 Task: Get the current traffic updates for the Las Vegas Strip.
Action: Mouse moved to (234, 121)
Screenshot: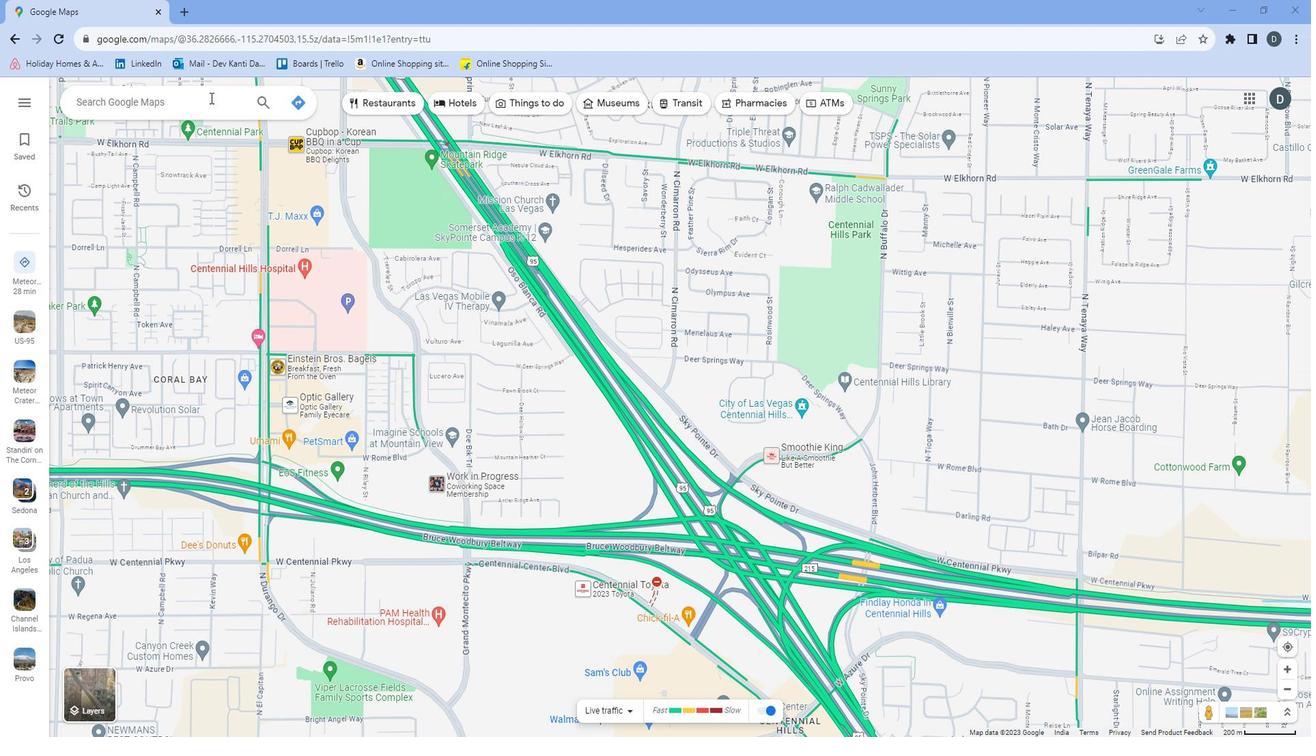 
Action: Mouse pressed left at (234, 121)
Screenshot: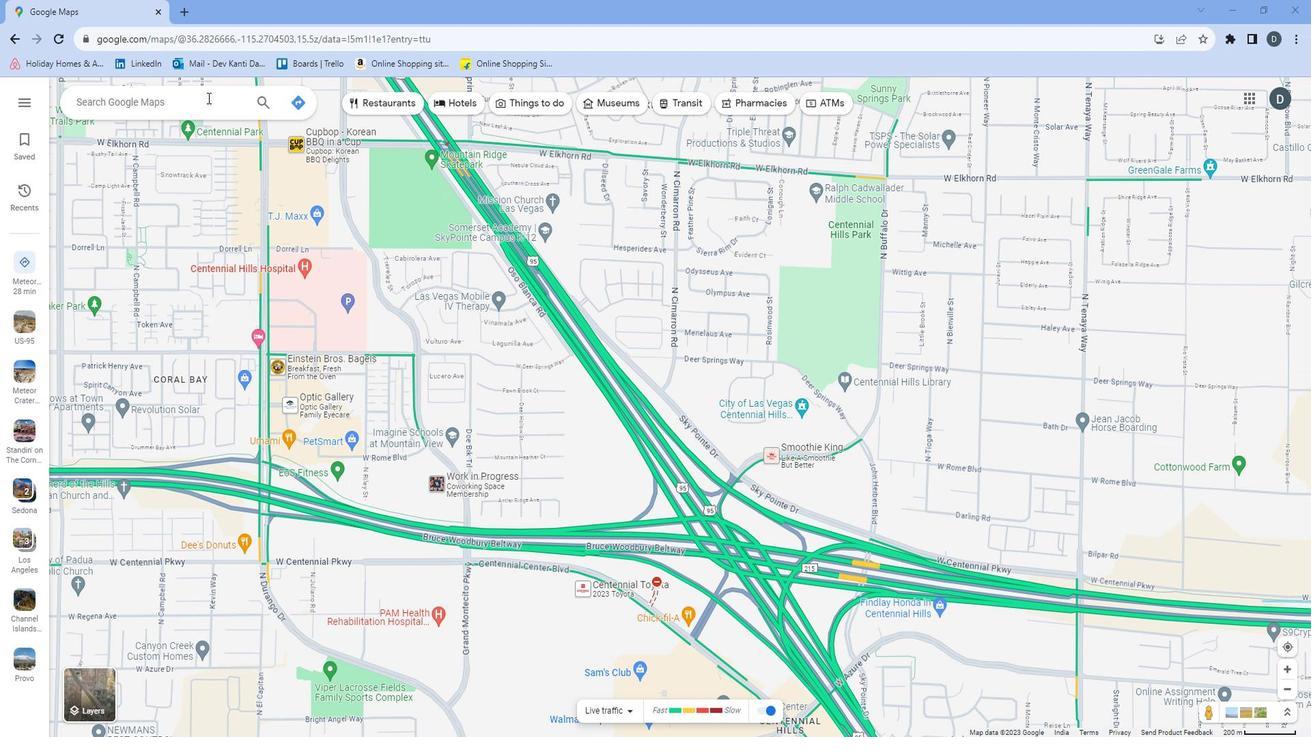 
Action: Mouse moved to (234, 120)
Screenshot: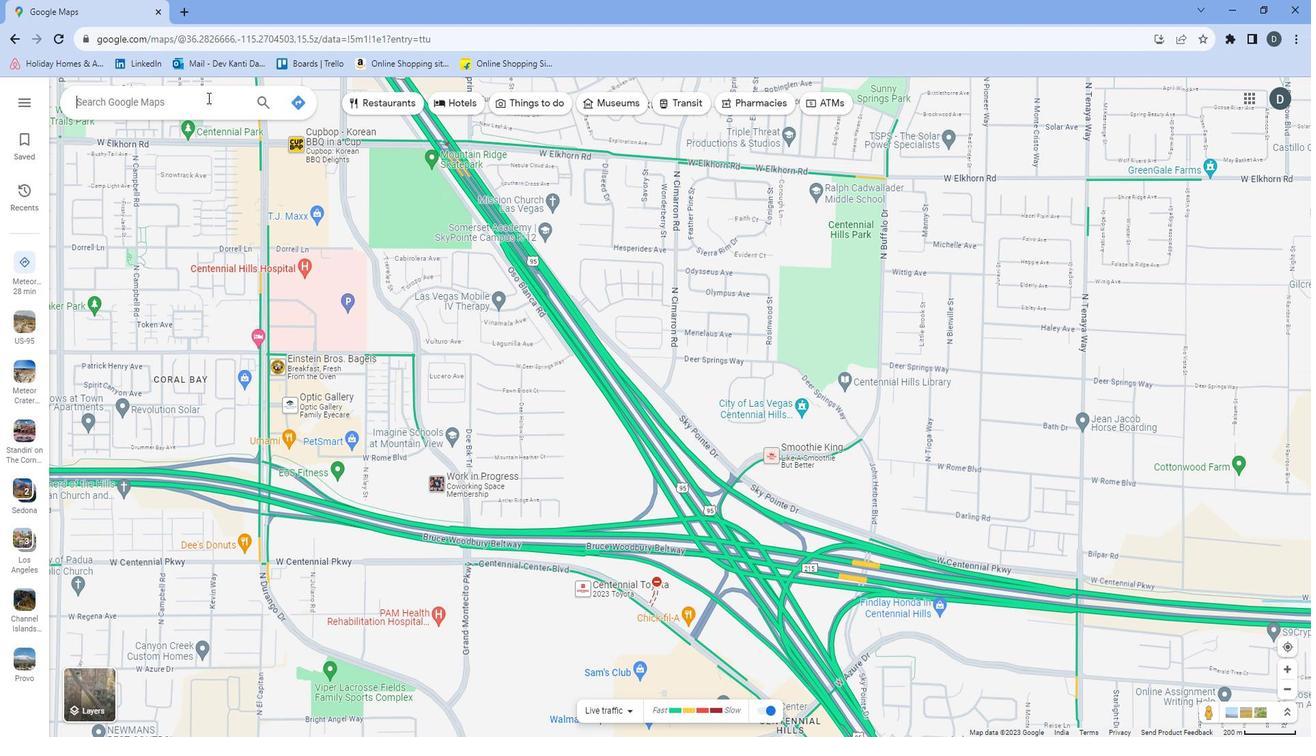 
Action: Key pressed <Key.shift>LAs<Key.space><Key.shift>VEgas<Key.space><Key.shift><Key.backspace><Key.backspace><Key.backspace><Key.backspace><Key.backspace><Key.backspace><Key.backspace><Key.backspace><Key.backspace>as<Key.space><Key.shift>Vegas<Key.space><Key.shift>Strip<Key.space><Key.enter>
Screenshot: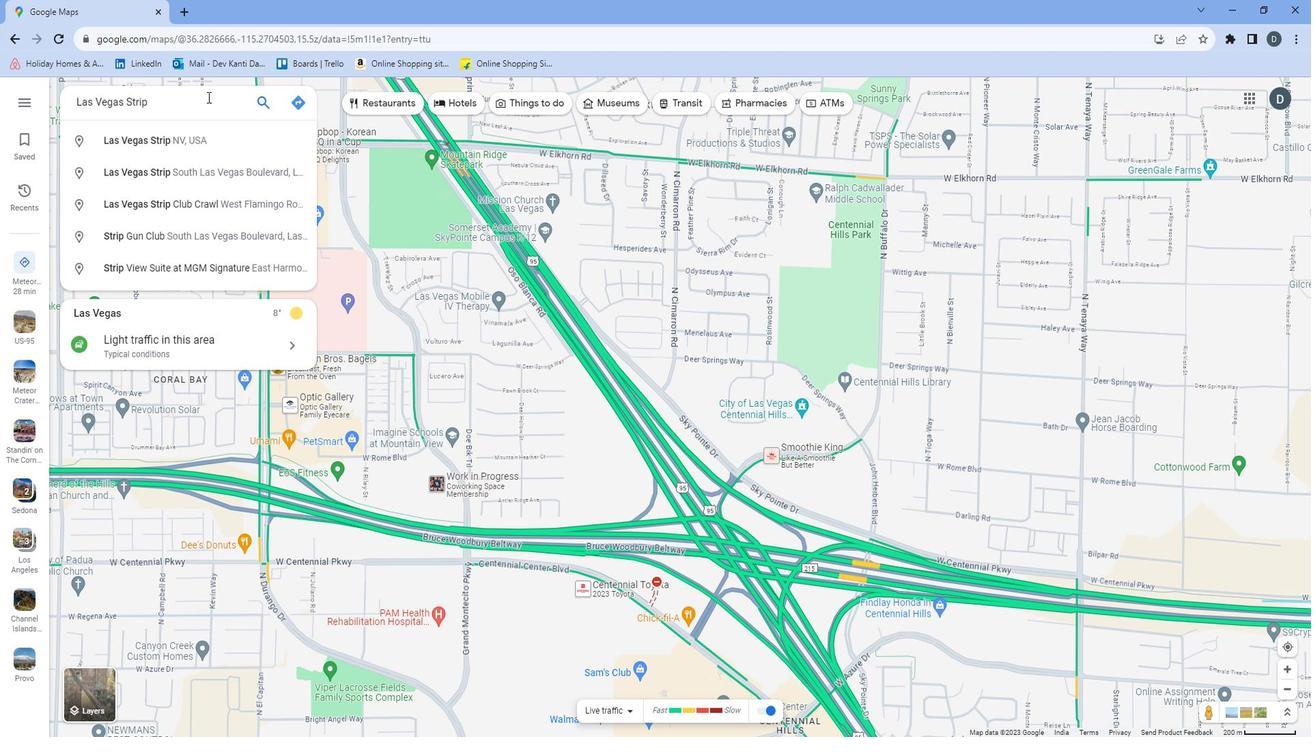 
Action: Mouse moved to (392, 708)
Screenshot: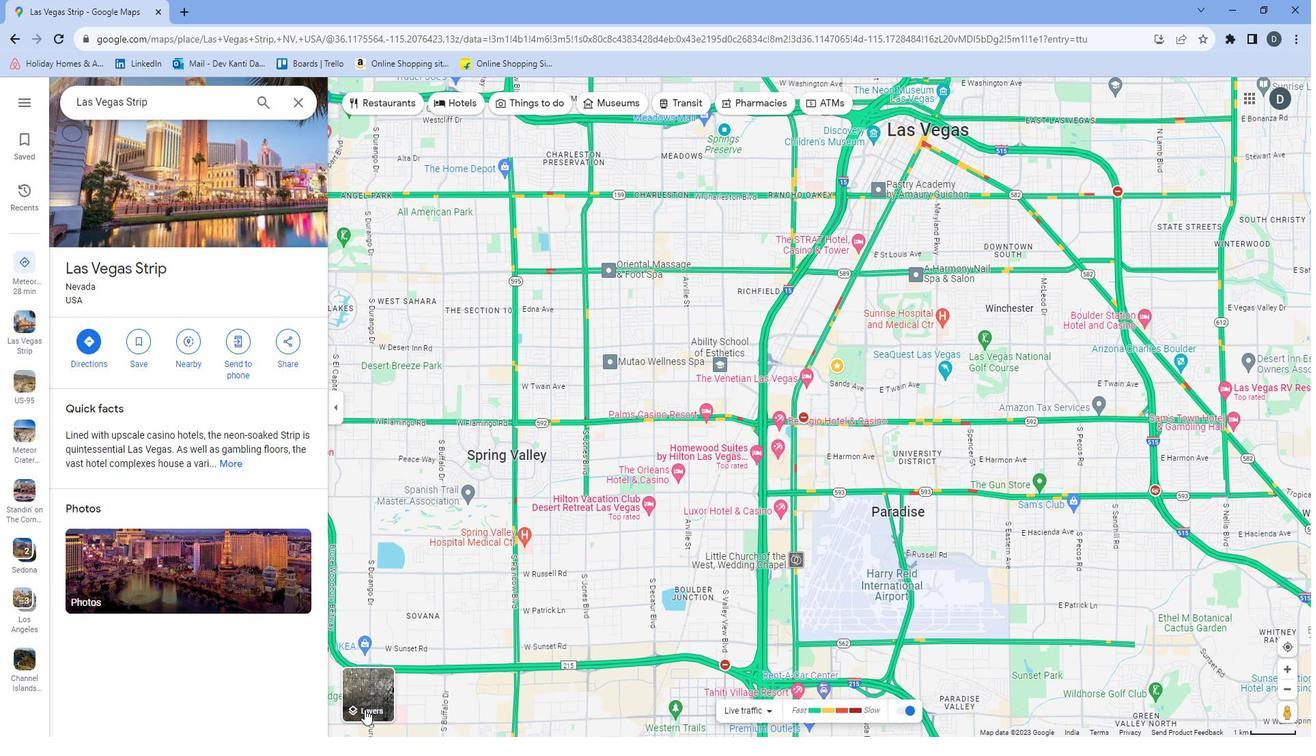 
Action: Mouse pressed left at (392, 708)
Screenshot: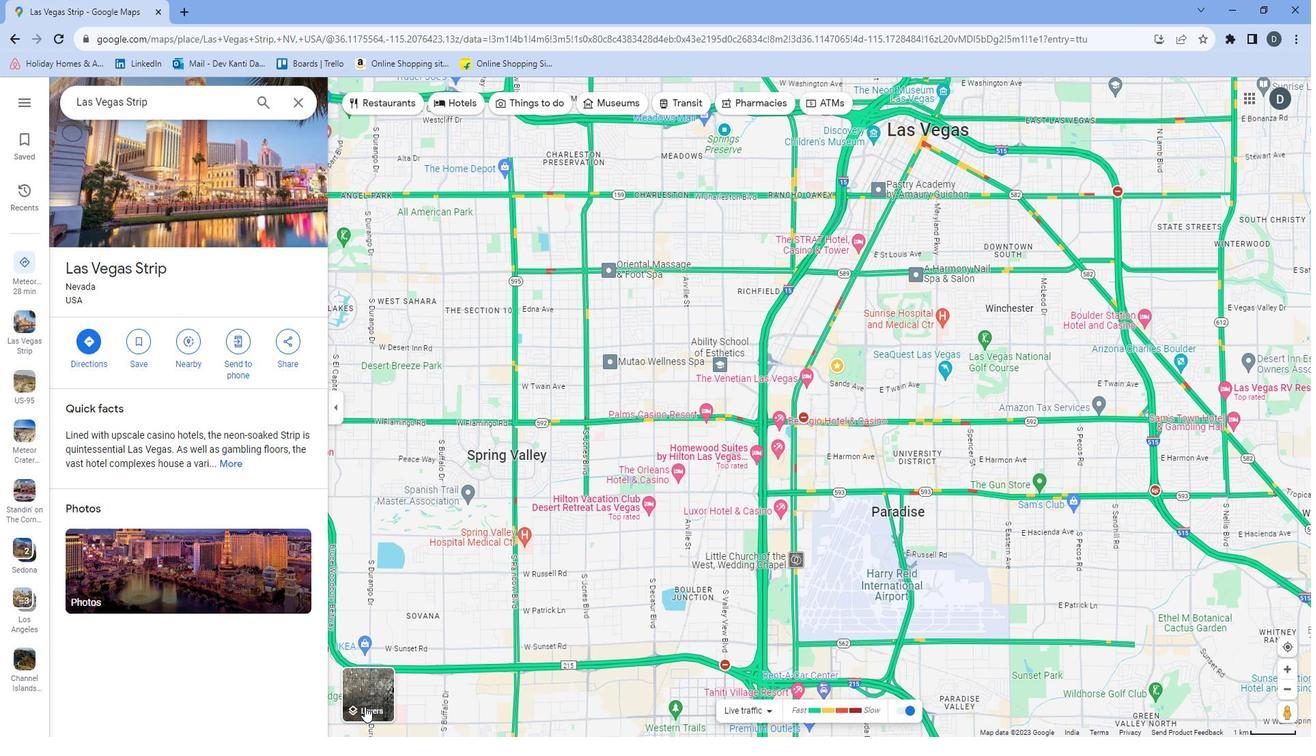 
Action: Mouse moved to (487, 695)
Screenshot: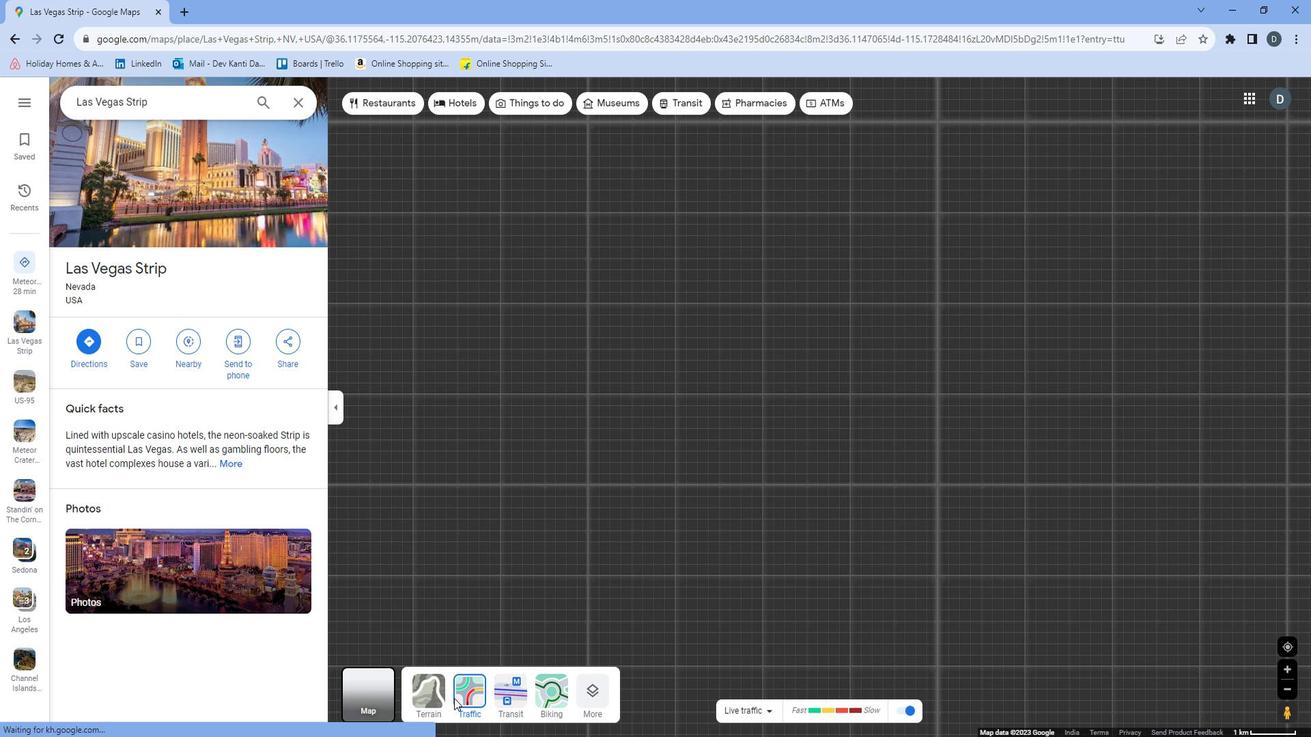 
Action: Mouse pressed left at (487, 695)
Screenshot: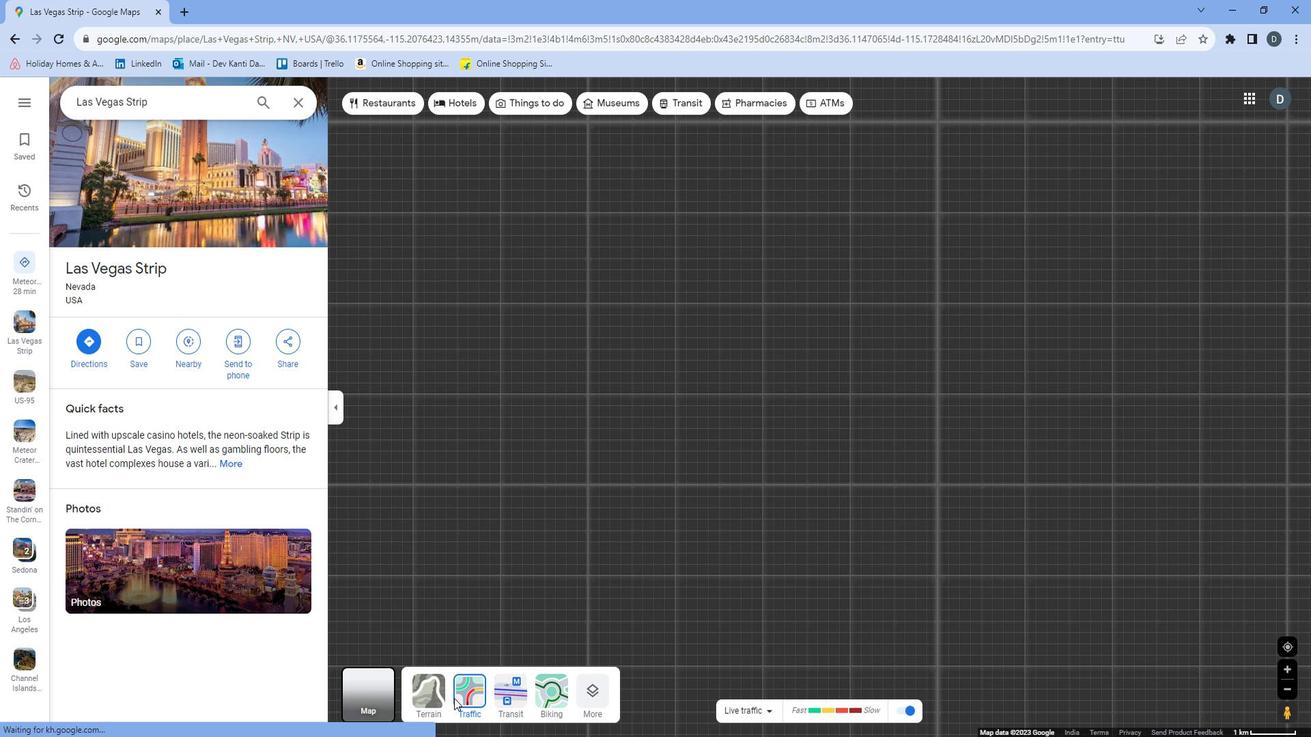 
Action: Mouse moved to (487, 695)
Screenshot: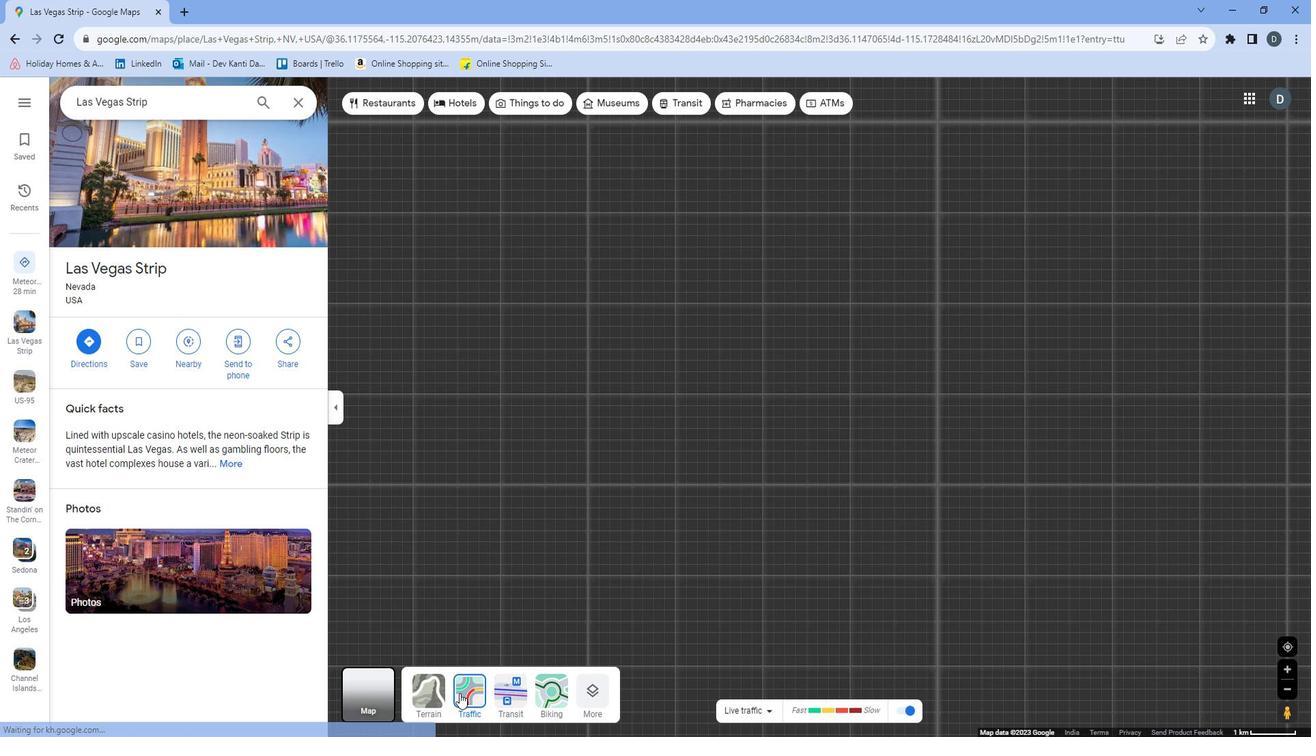 
Action: Mouse pressed left at (487, 695)
Screenshot: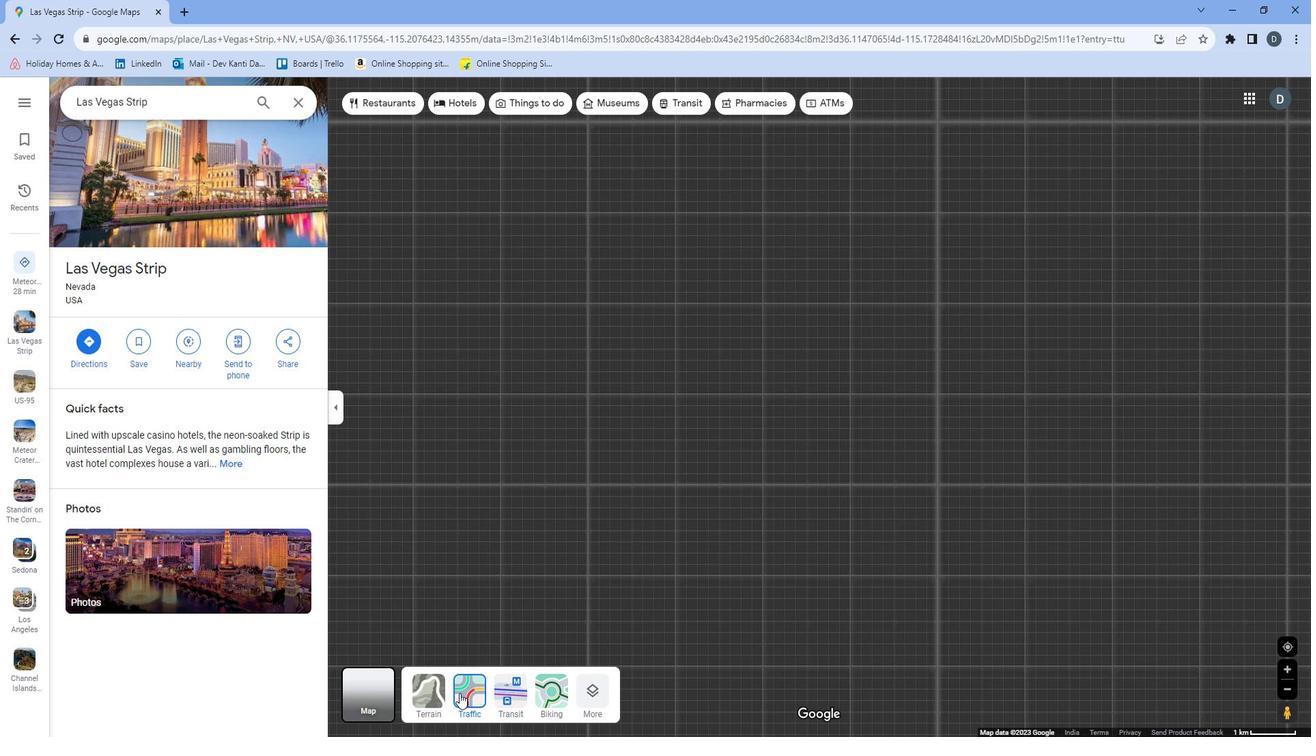 
Action: Mouse moved to (724, 638)
Screenshot: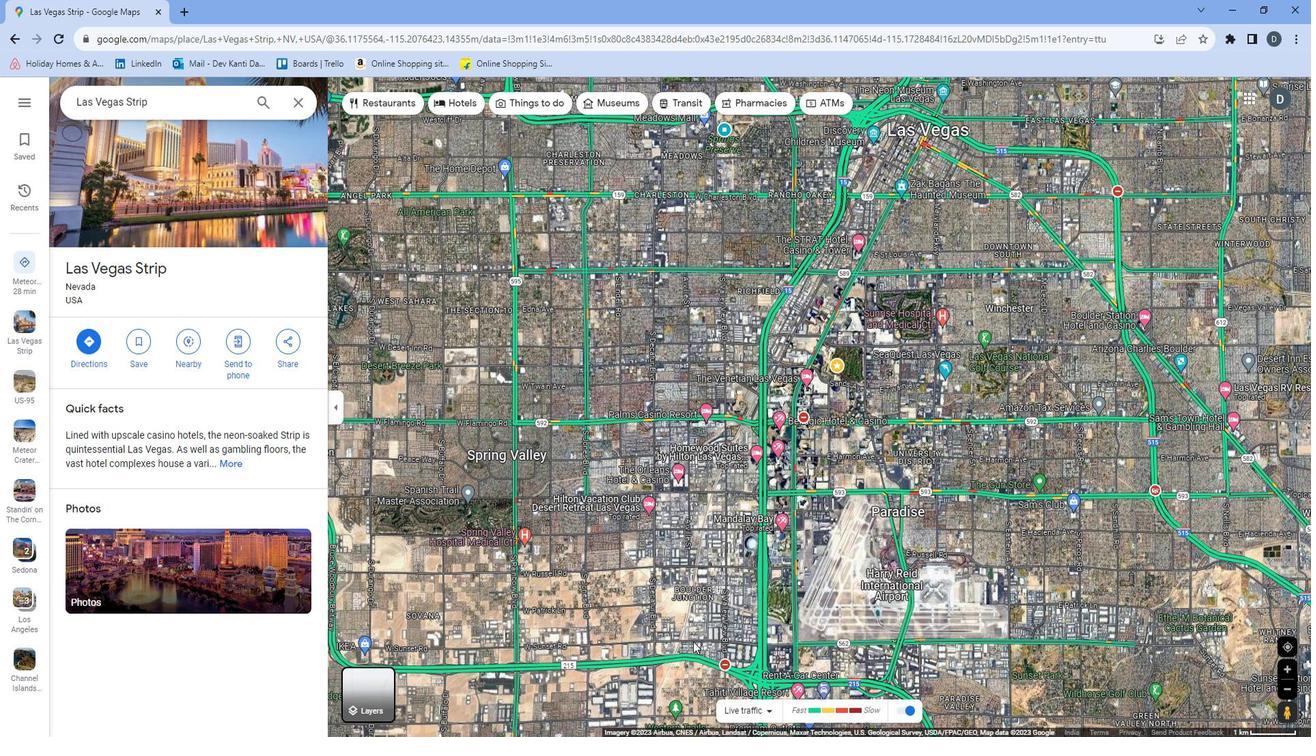 
Action: Mouse scrolled (724, 638) with delta (0, 0)
Screenshot: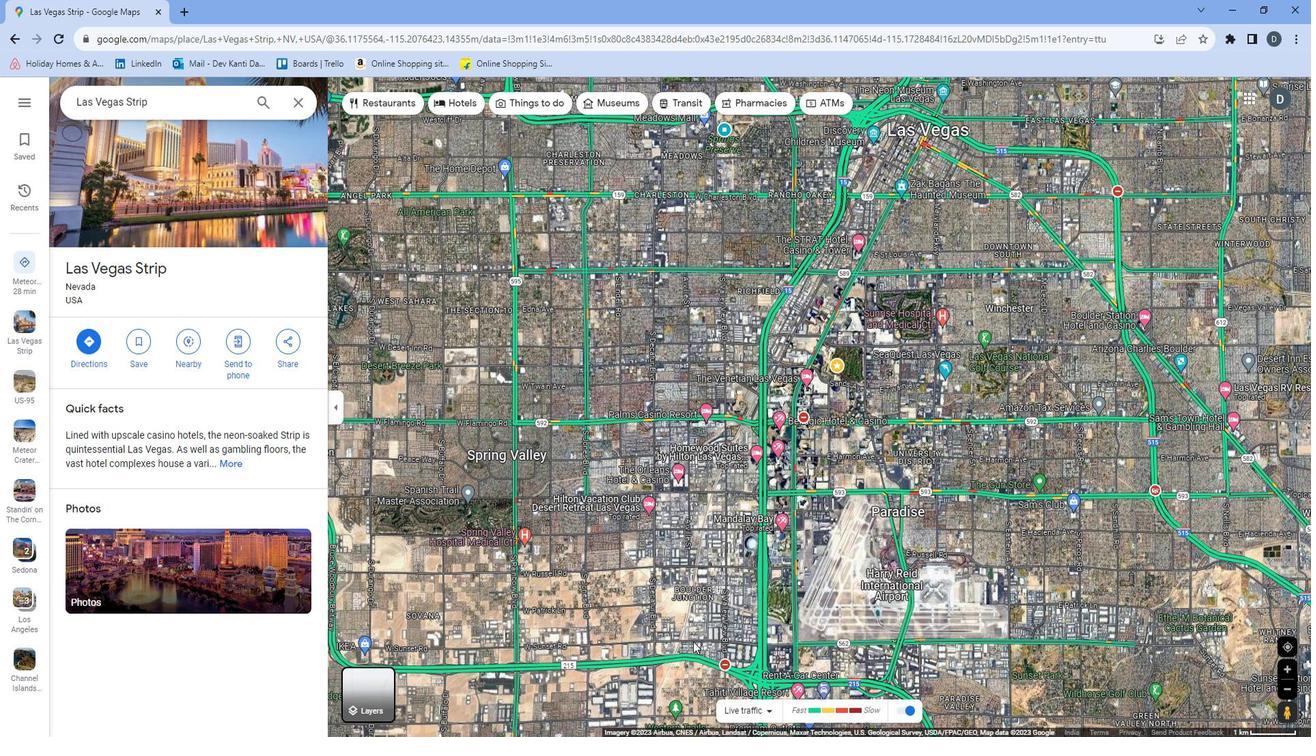 
Action: Mouse moved to (728, 633)
Screenshot: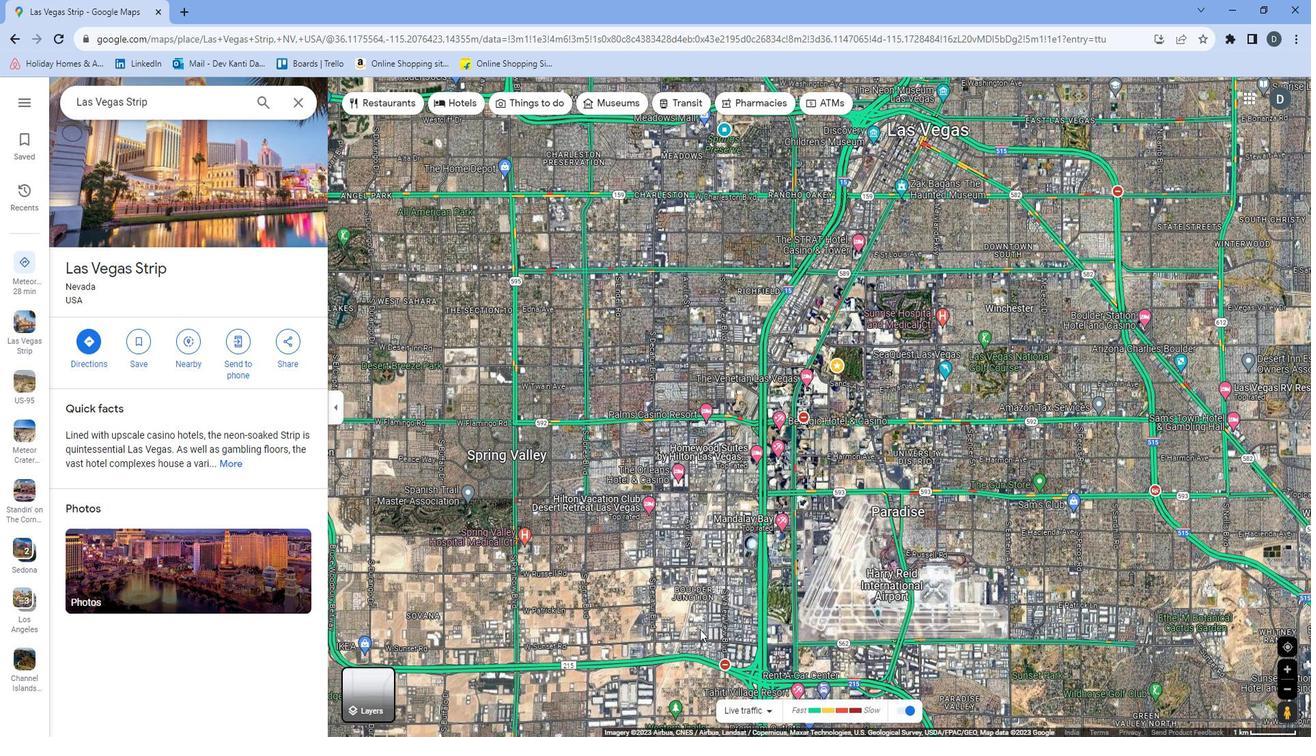 
Action: Mouse scrolled (728, 633) with delta (0, 0)
Screenshot: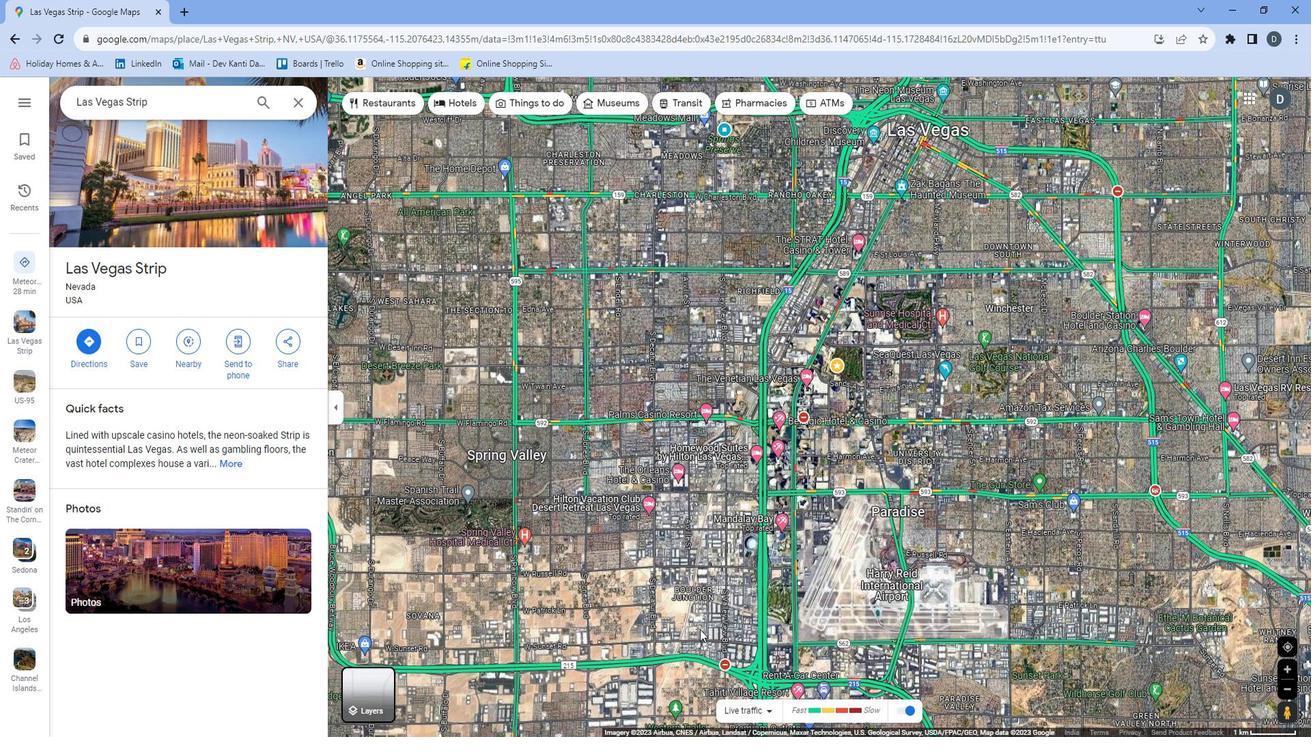 
Action: Mouse moved to (728, 632)
Screenshot: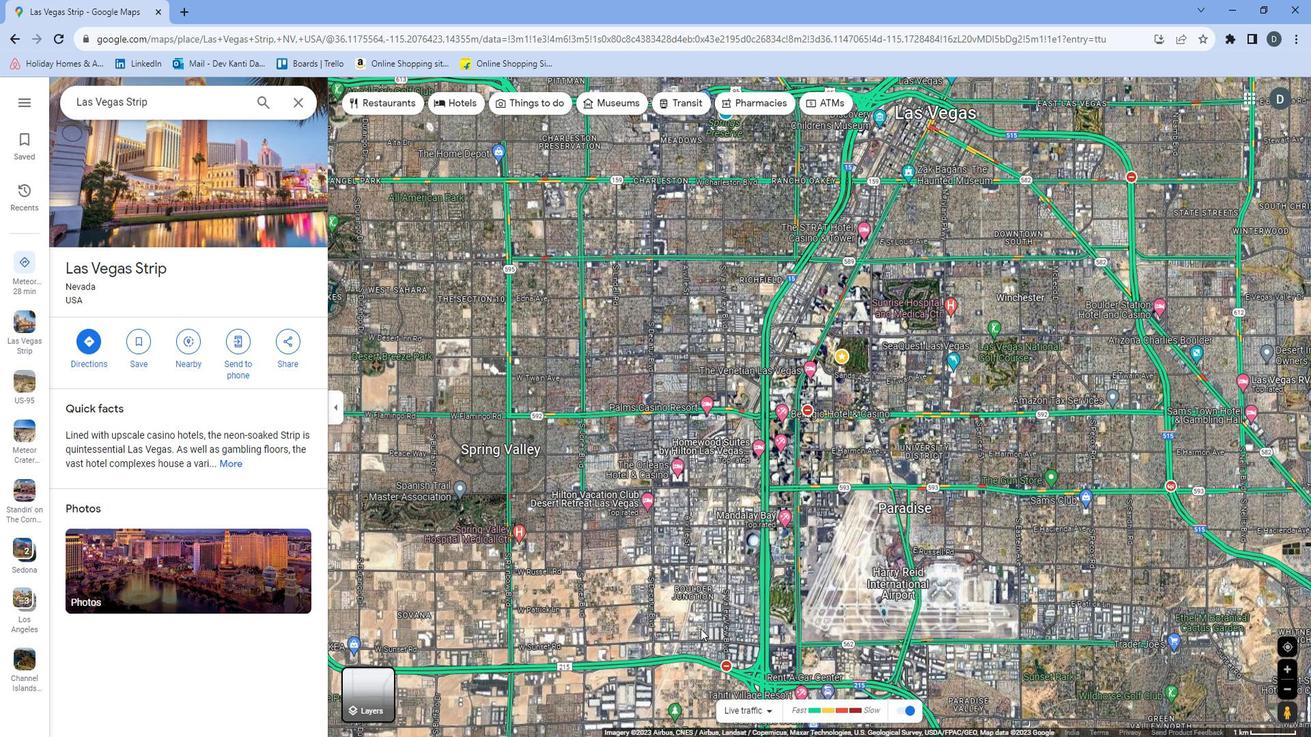 
Action: Mouse scrolled (728, 633) with delta (0, 0)
Screenshot: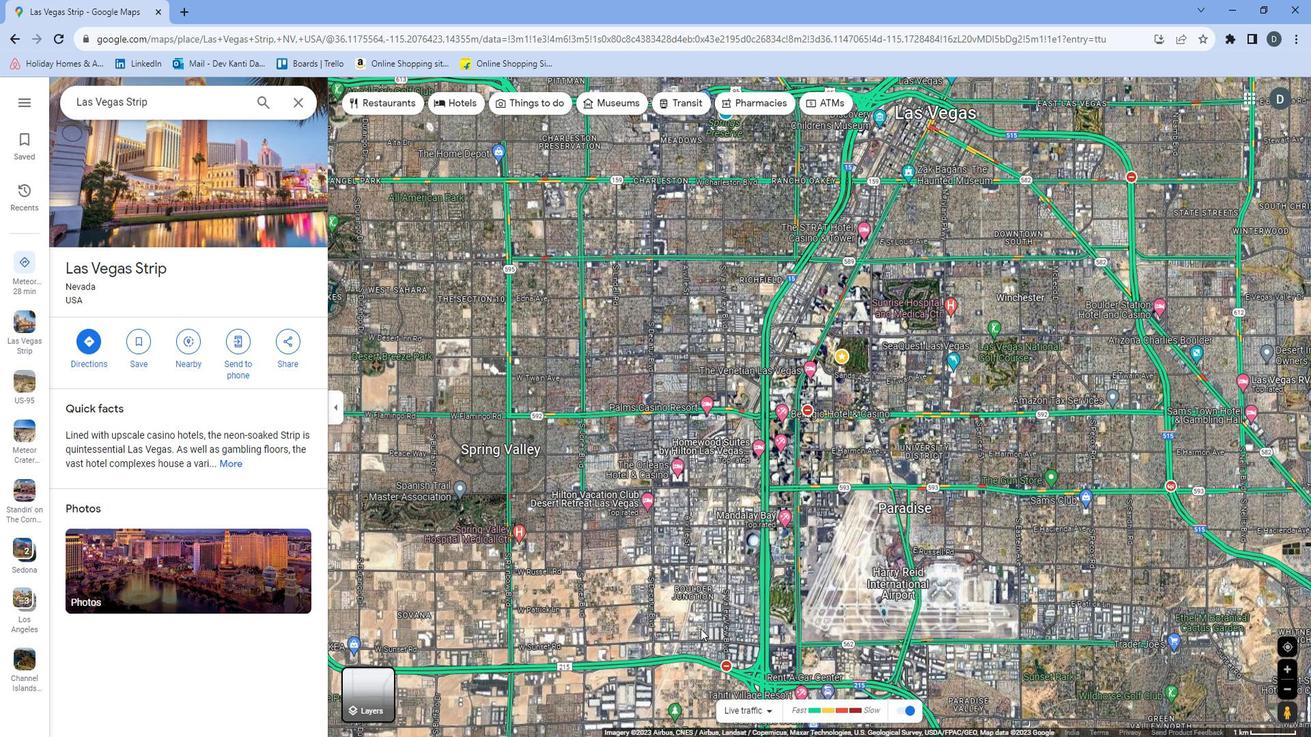 
Action: Mouse moved to (793, 633)
Screenshot: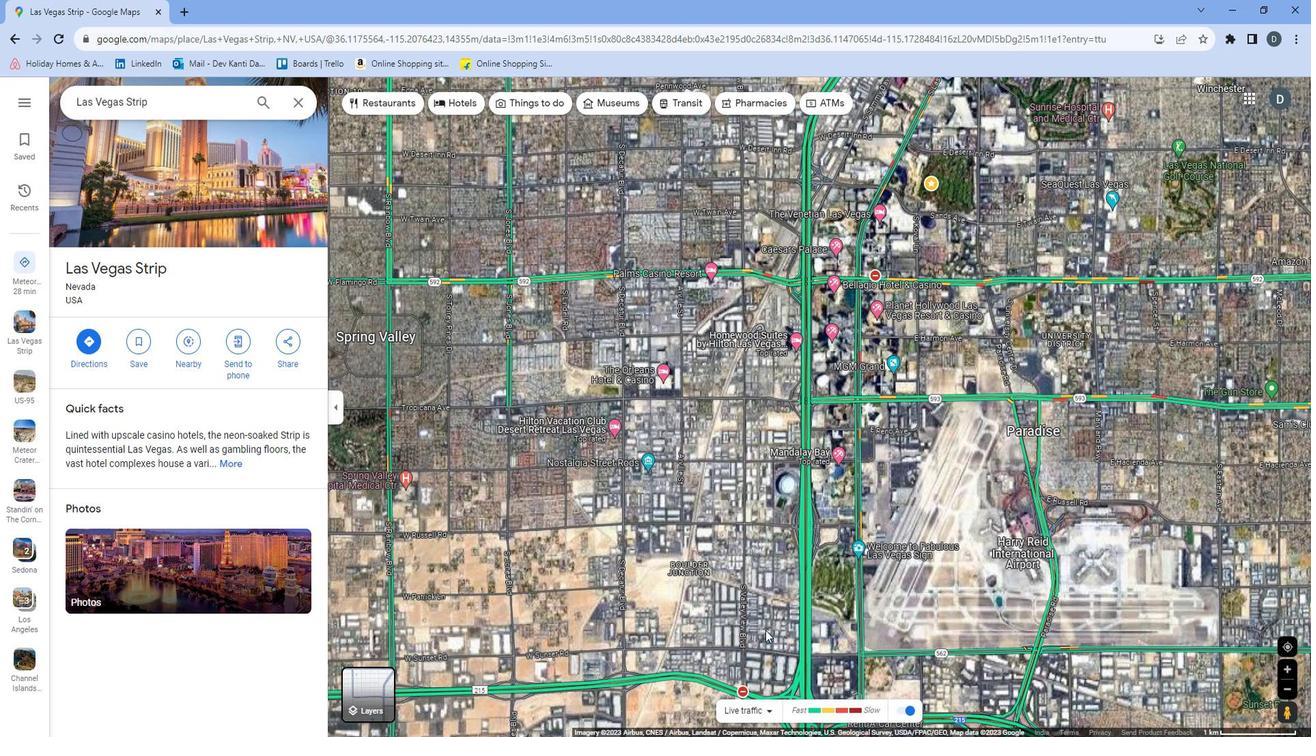 
Action: Mouse pressed left at (793, 633)
Screenshot: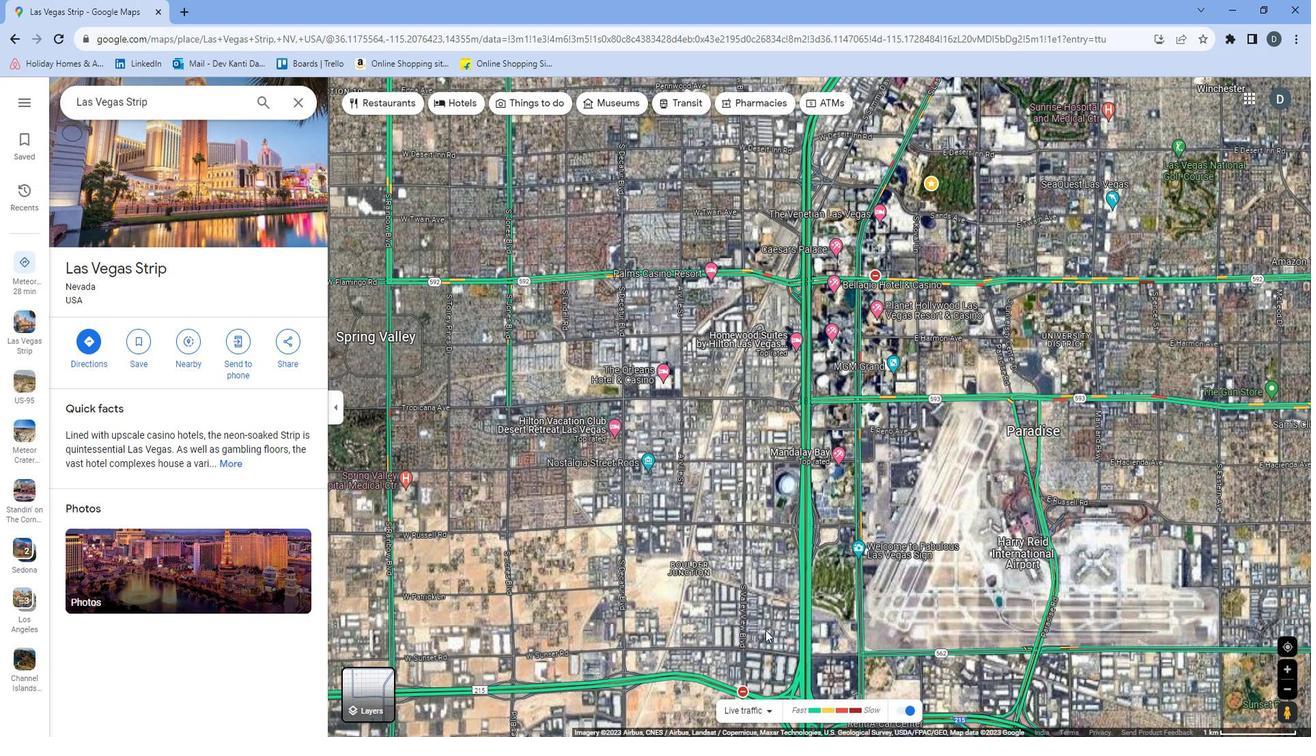 
Action: Mouse moved to (772, 416)
Screenshot: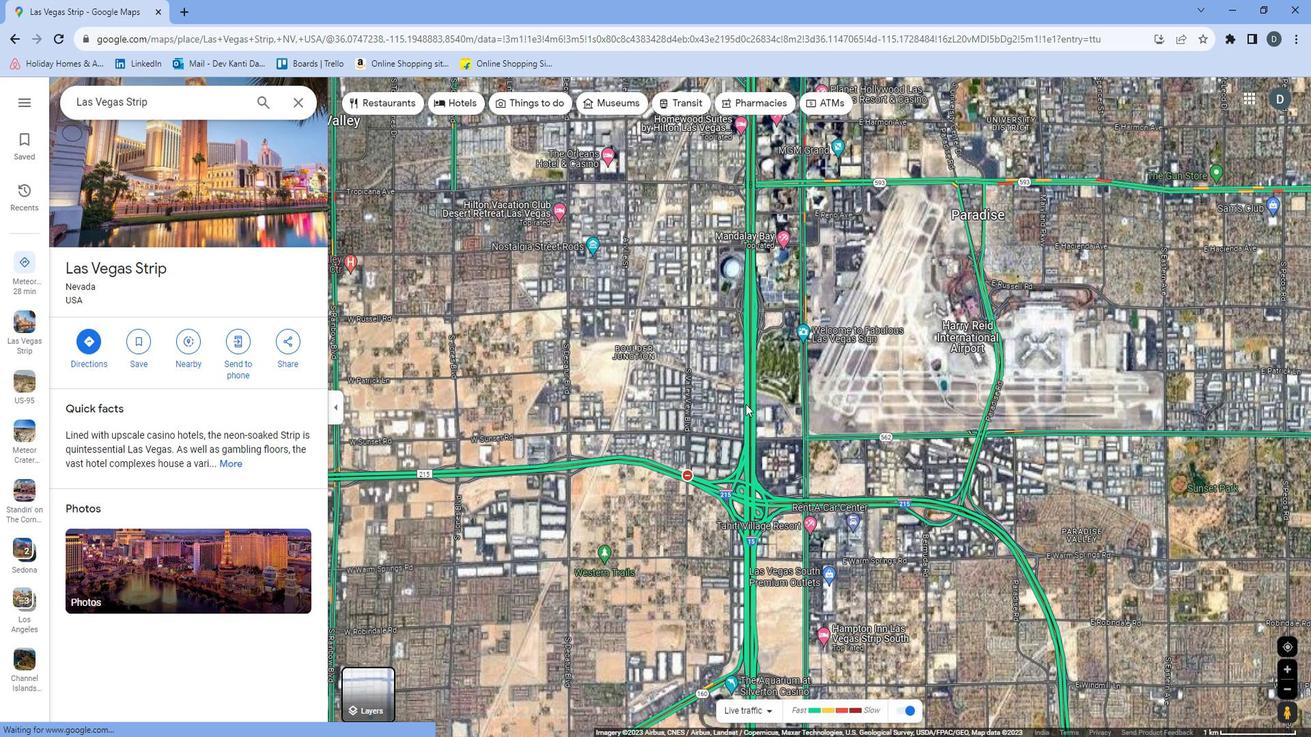 
Action: Mouse pressed left at (772, 416)
Screenshot: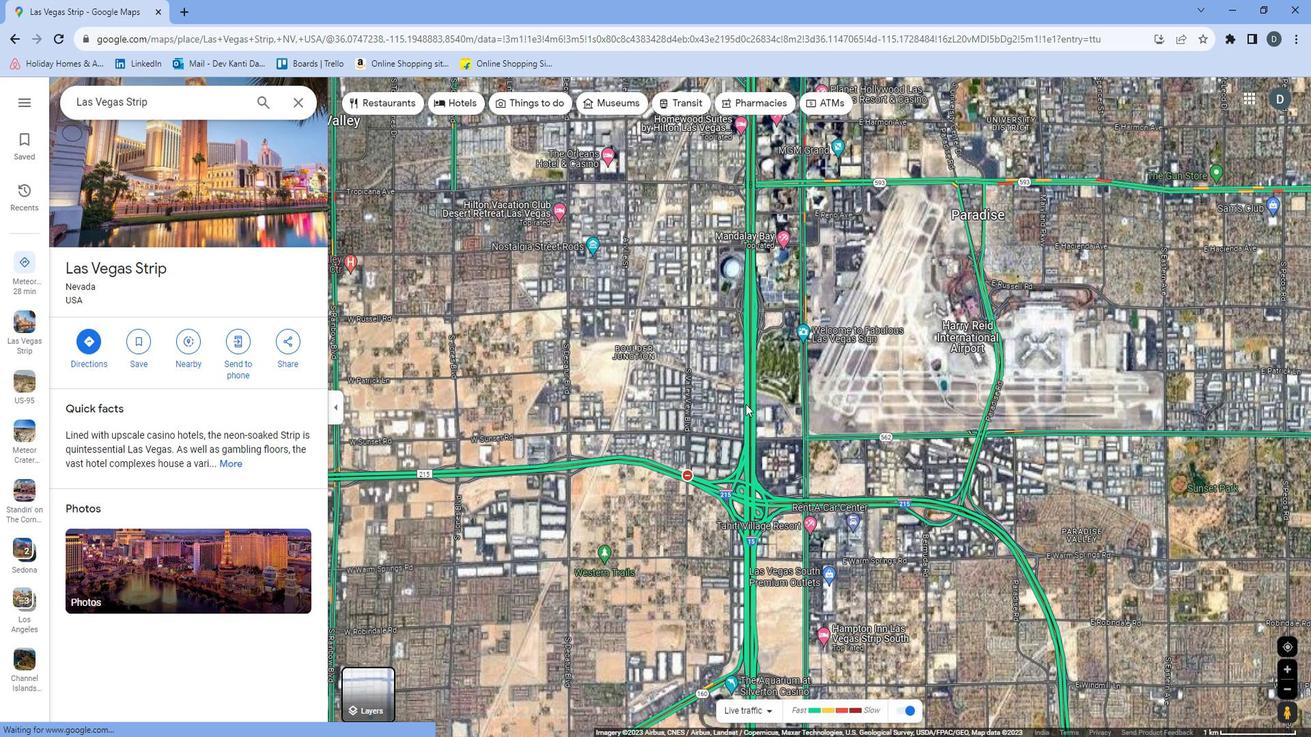 
Action: Mouse moved to (765, 512)
Screenshot: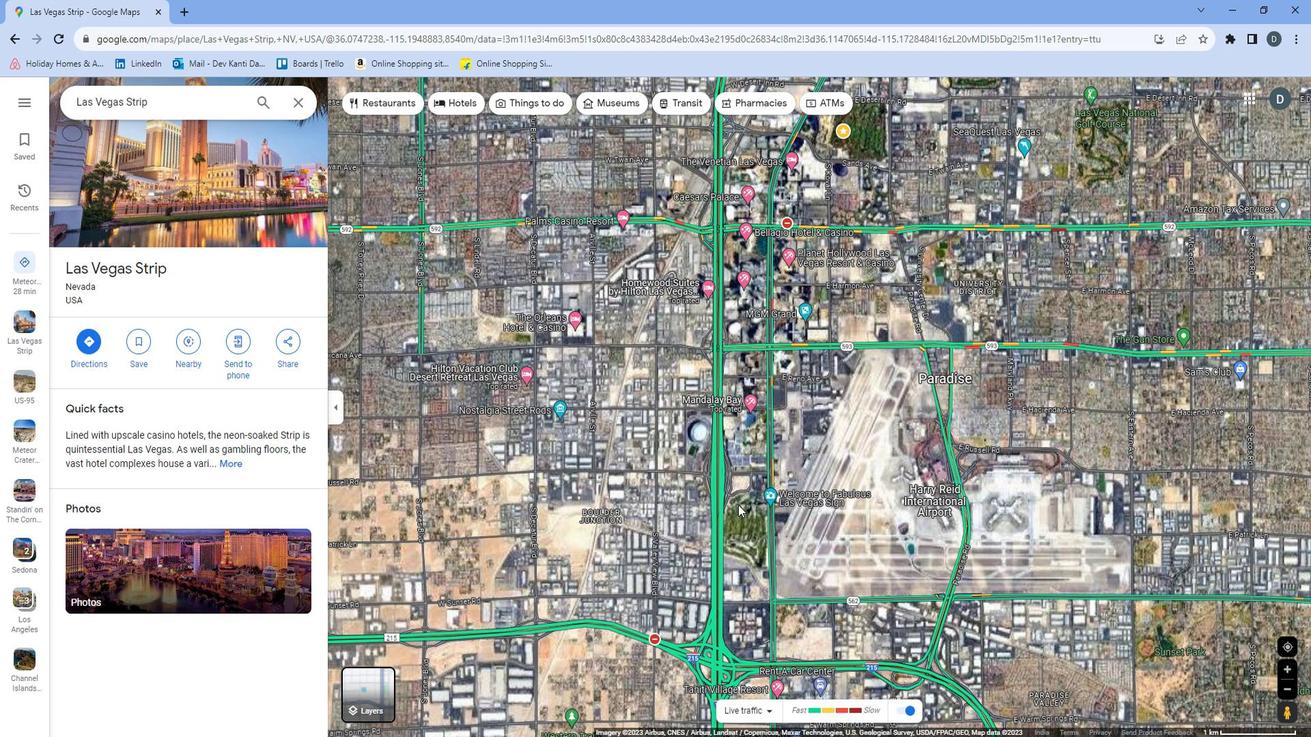 
Action: Mouse scrolled (765, 513) with delta (0, 0)
Screenshot: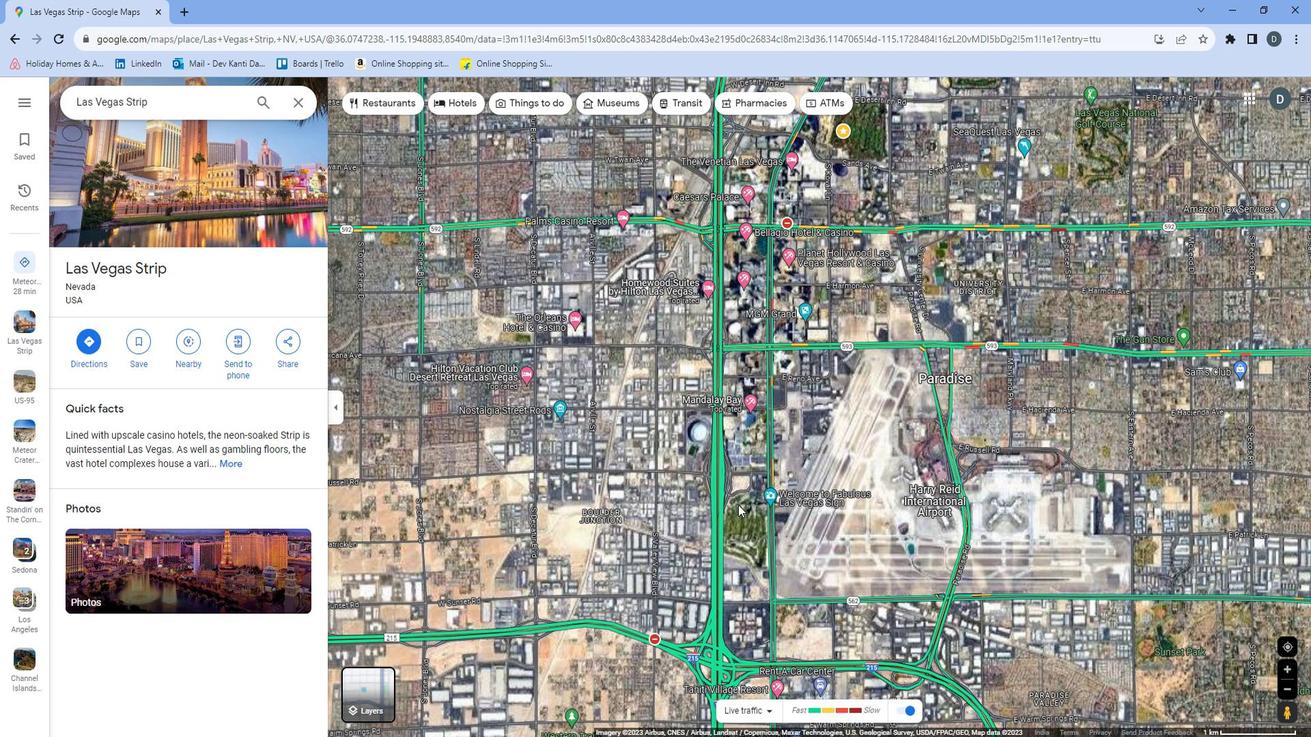 
Action: Mouse moved to (765, 511)
Screenshot: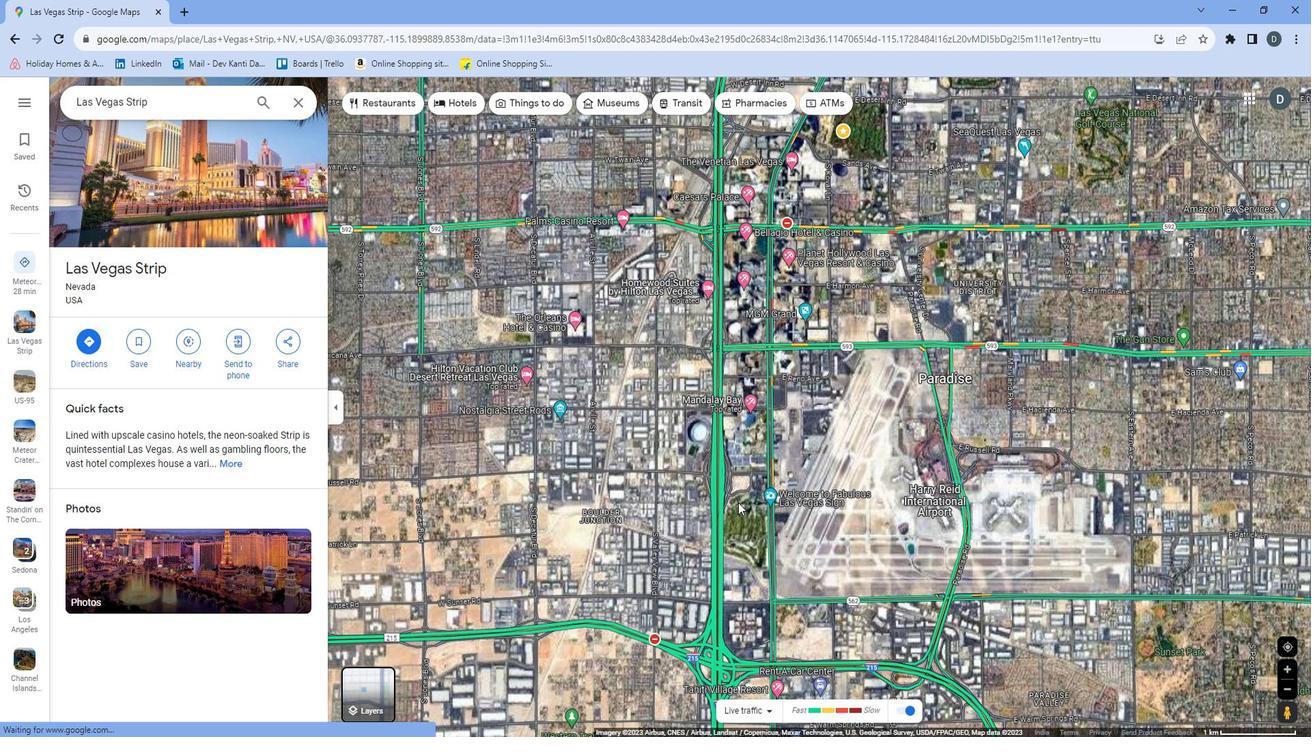 
Action: Mouse scrolled (765, 512) with delta (0, 0)
Screenshot: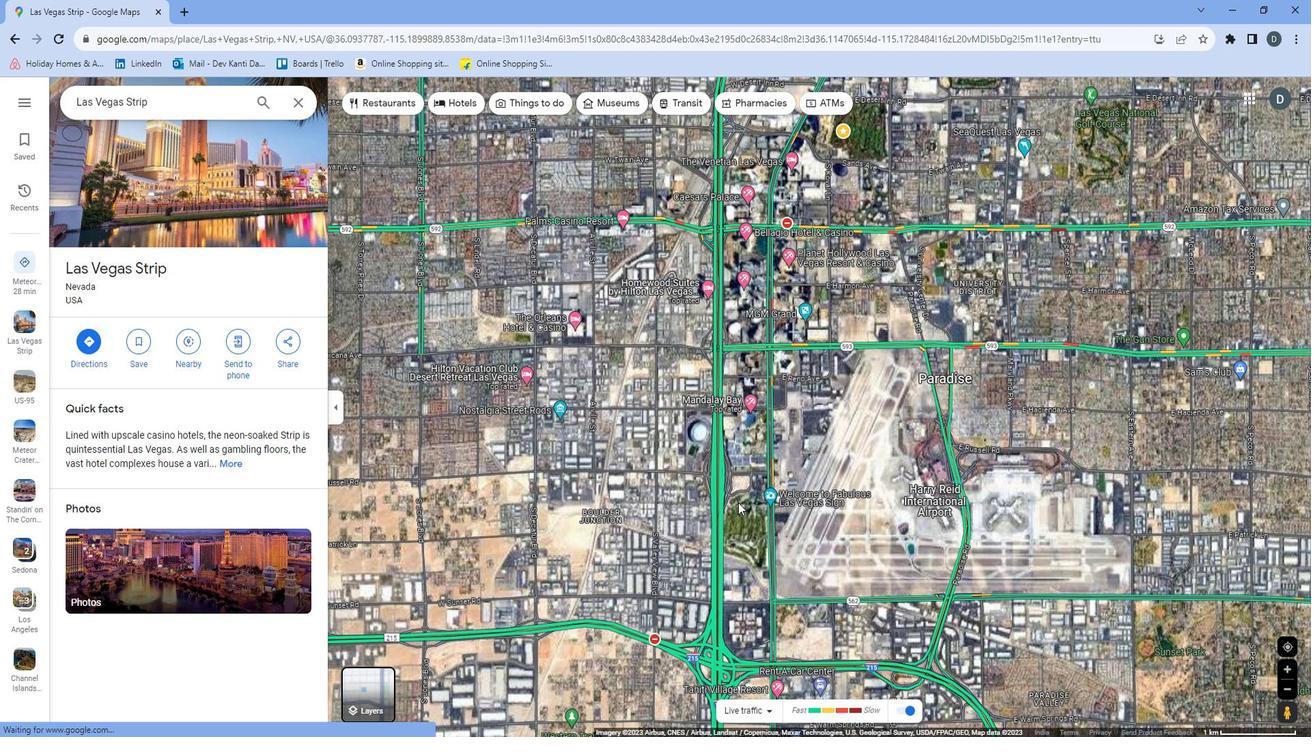 
Action: Mouse moved to (766, 505)
Screenshot: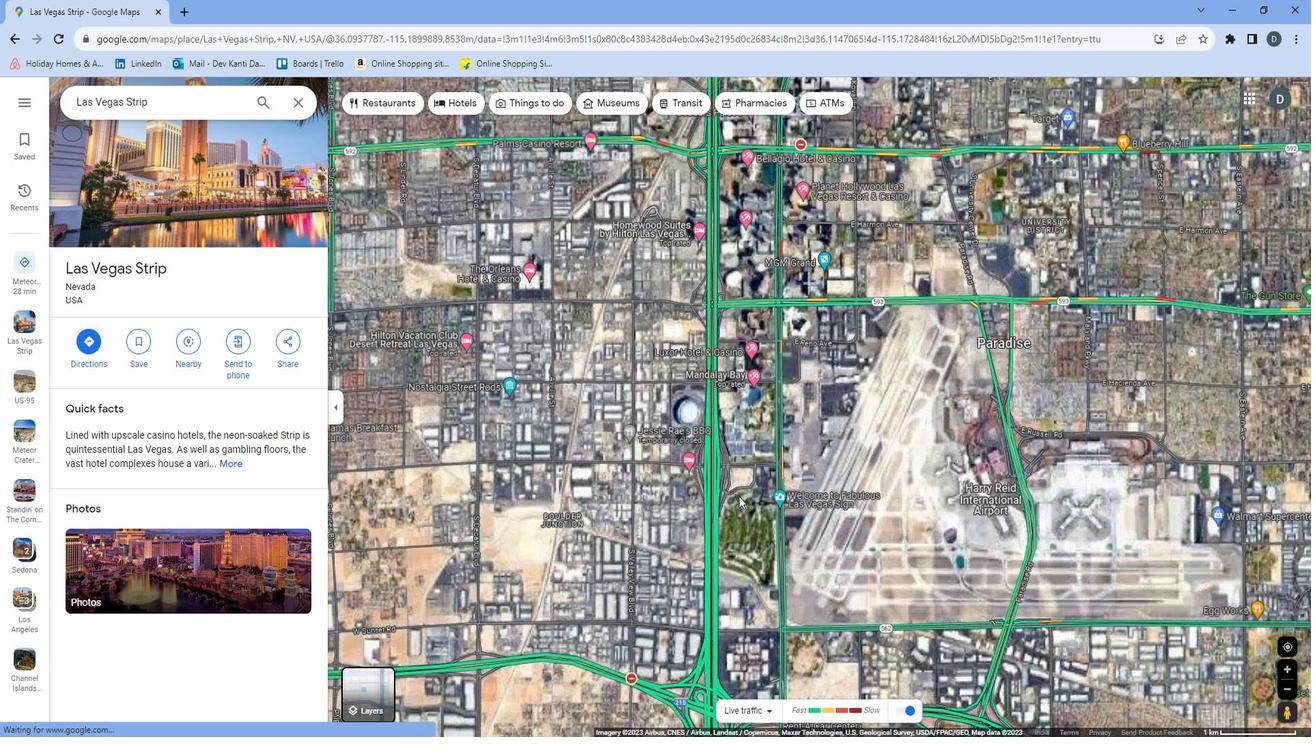 
Action: Mouse pressed left at (766, 505)
Screenshot: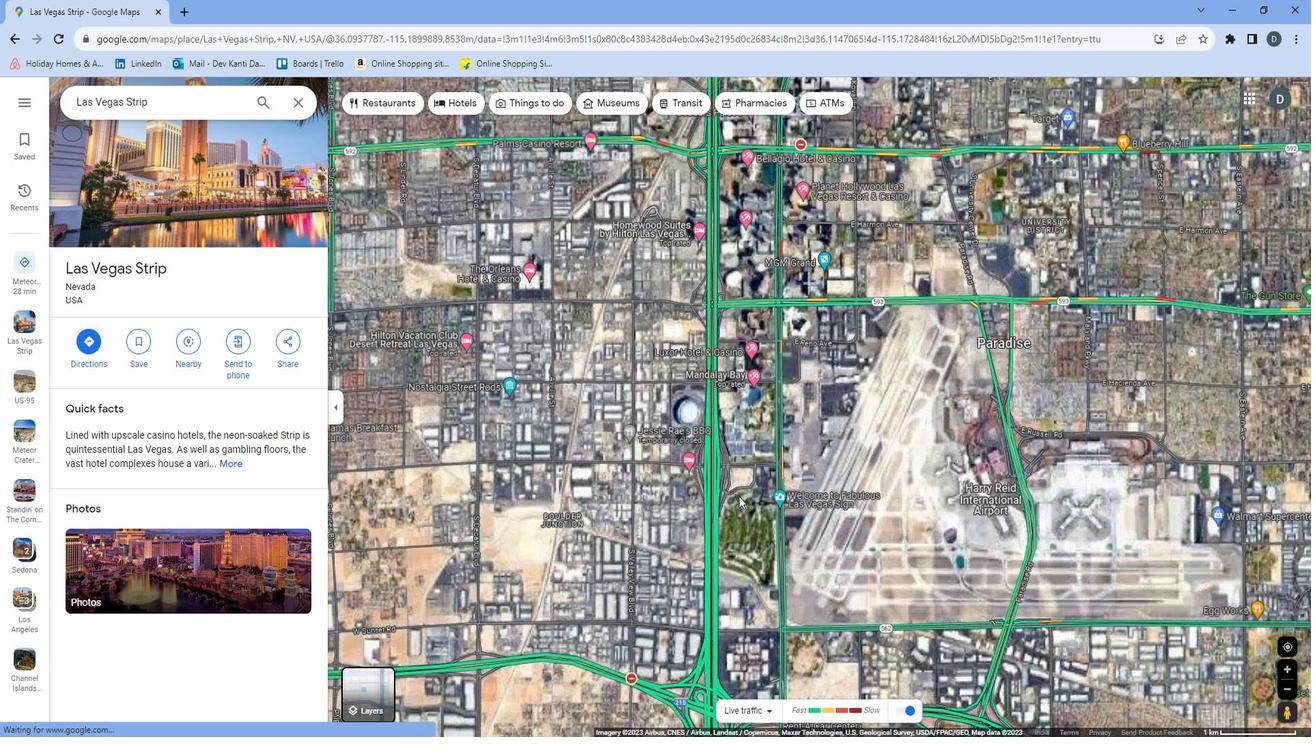
Action: Mouse moved to (702, 468)
Screenshot: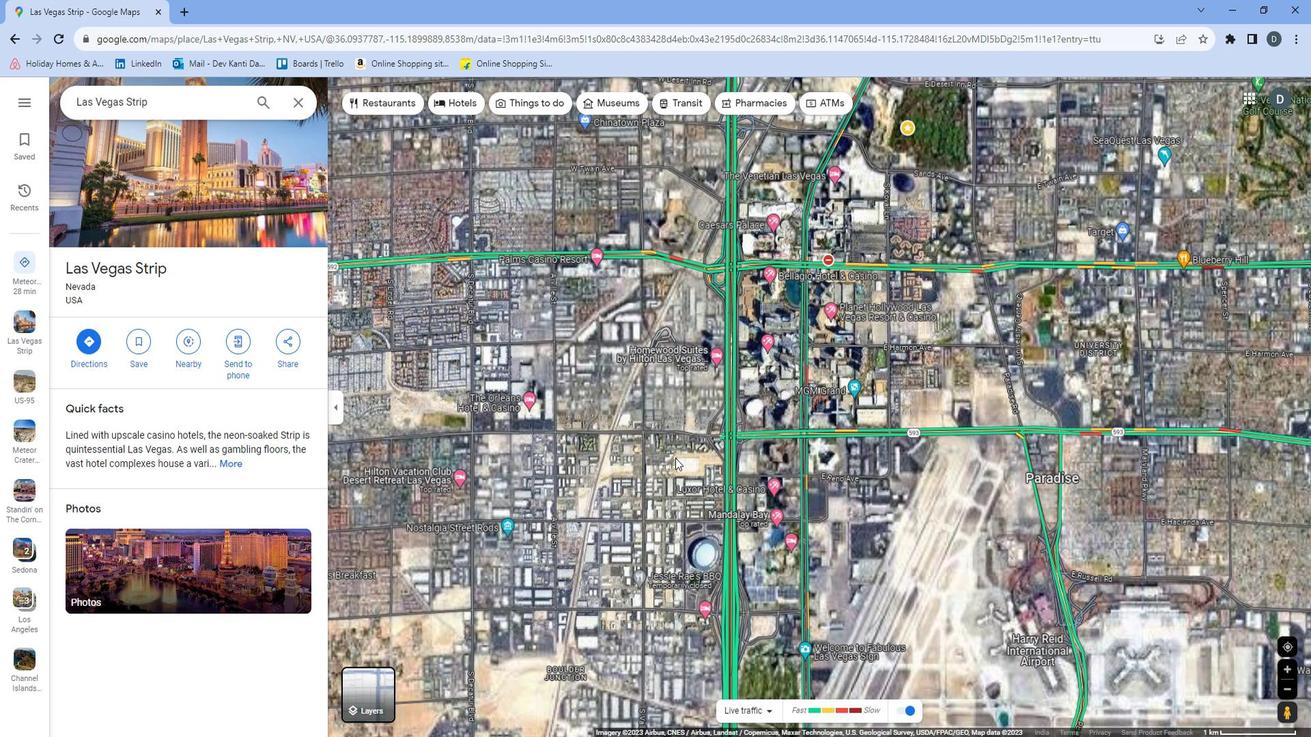 
Action: Mouse pressed left at (702, 468)
Screenshot: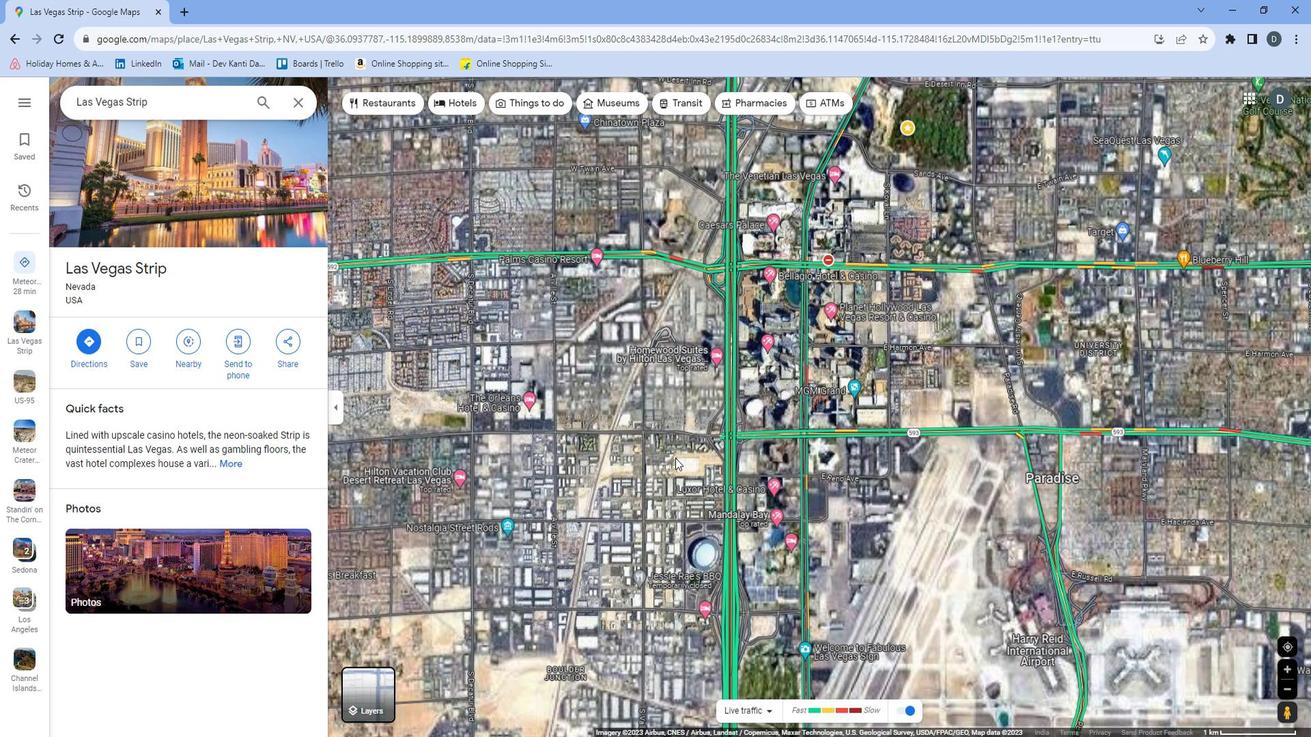 
Action: Mouse moved to (765, 340)
Screenshot: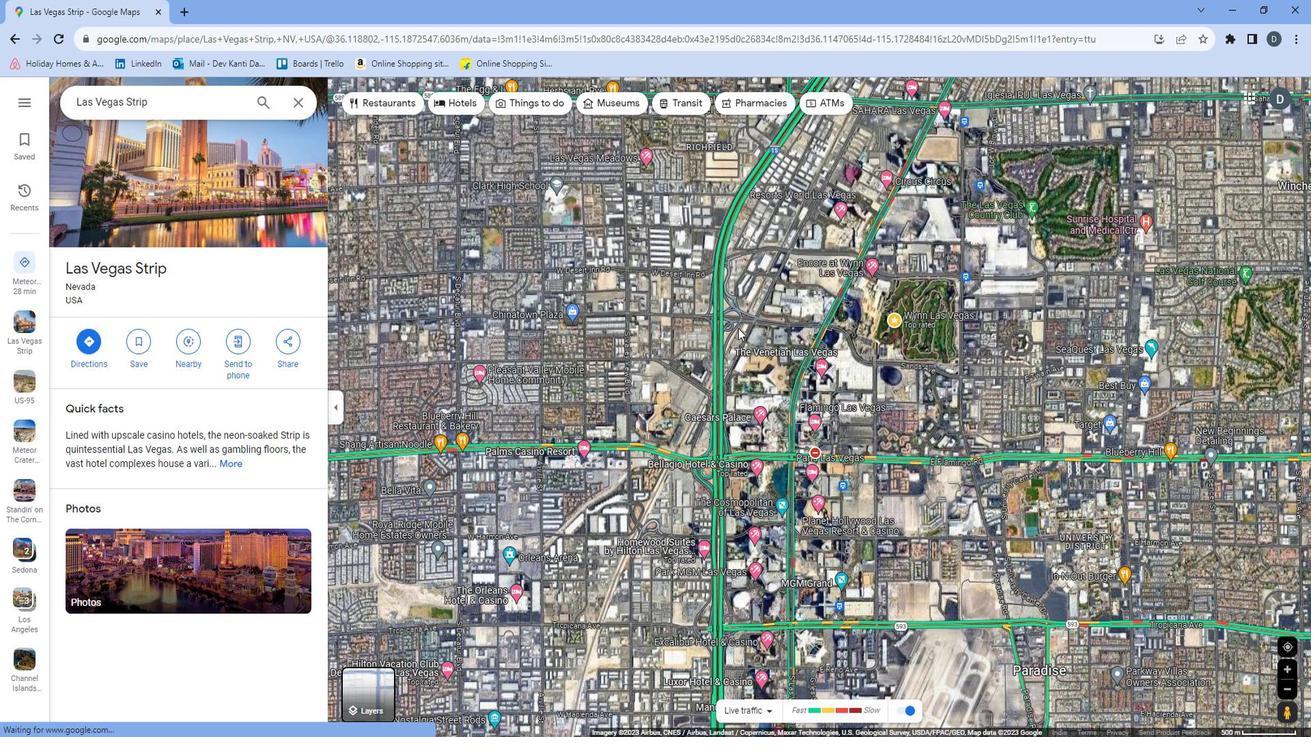 
Action: Mouse pressed left at (765, 340)
Screenshot: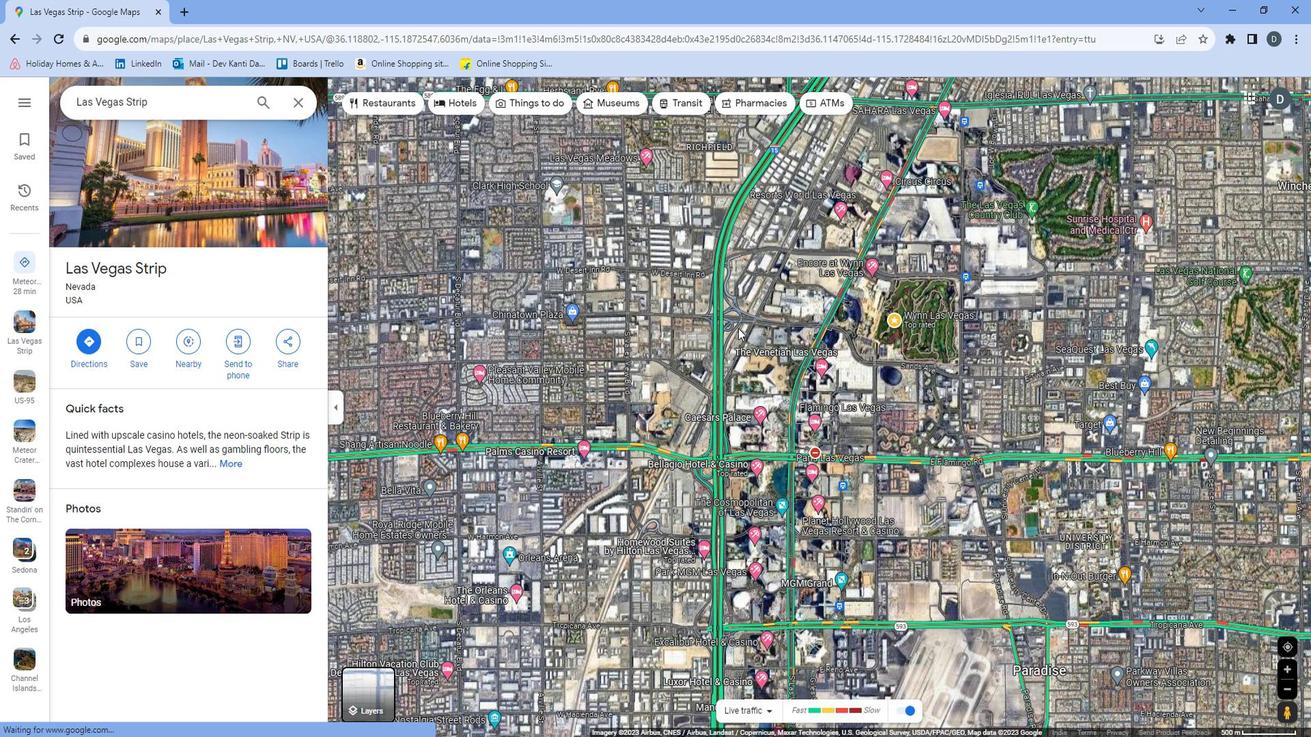 
Action: Mouse moved to (751, 397)
Screenshot: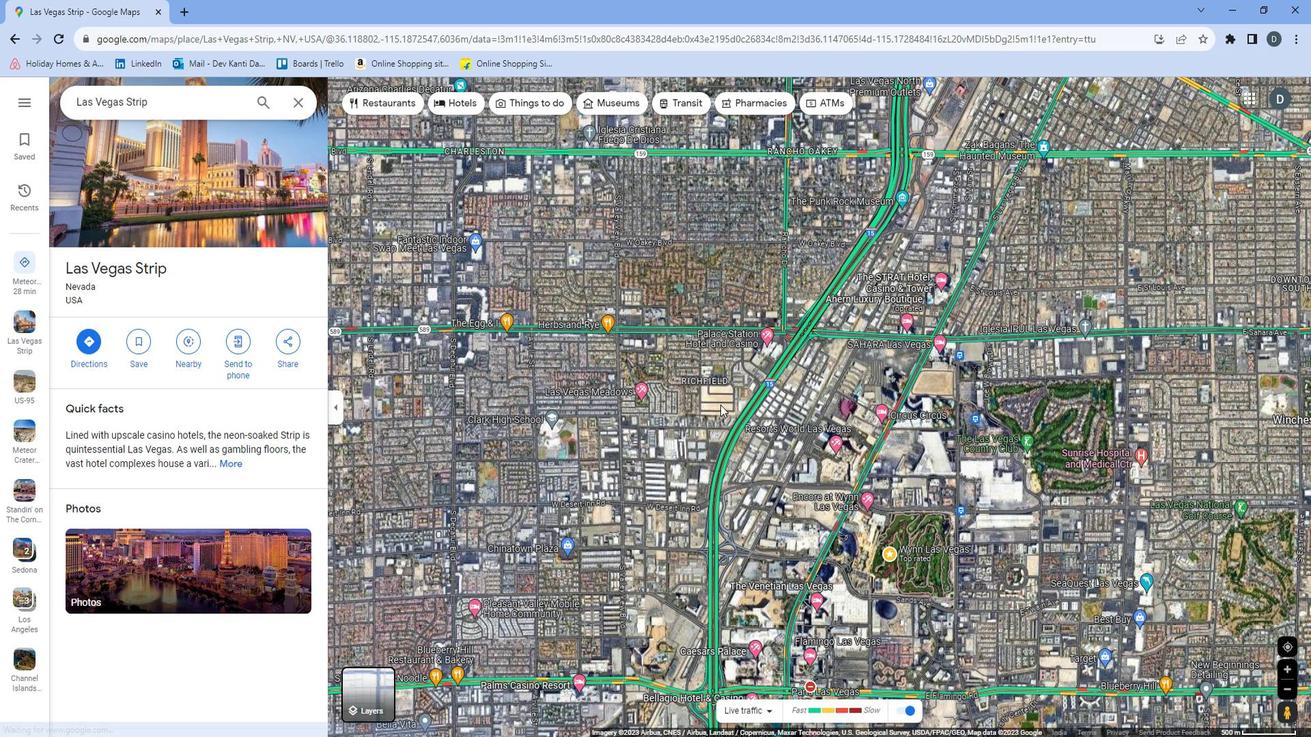 
Action: Mouse pressed left at (751, 397)
Screenshot: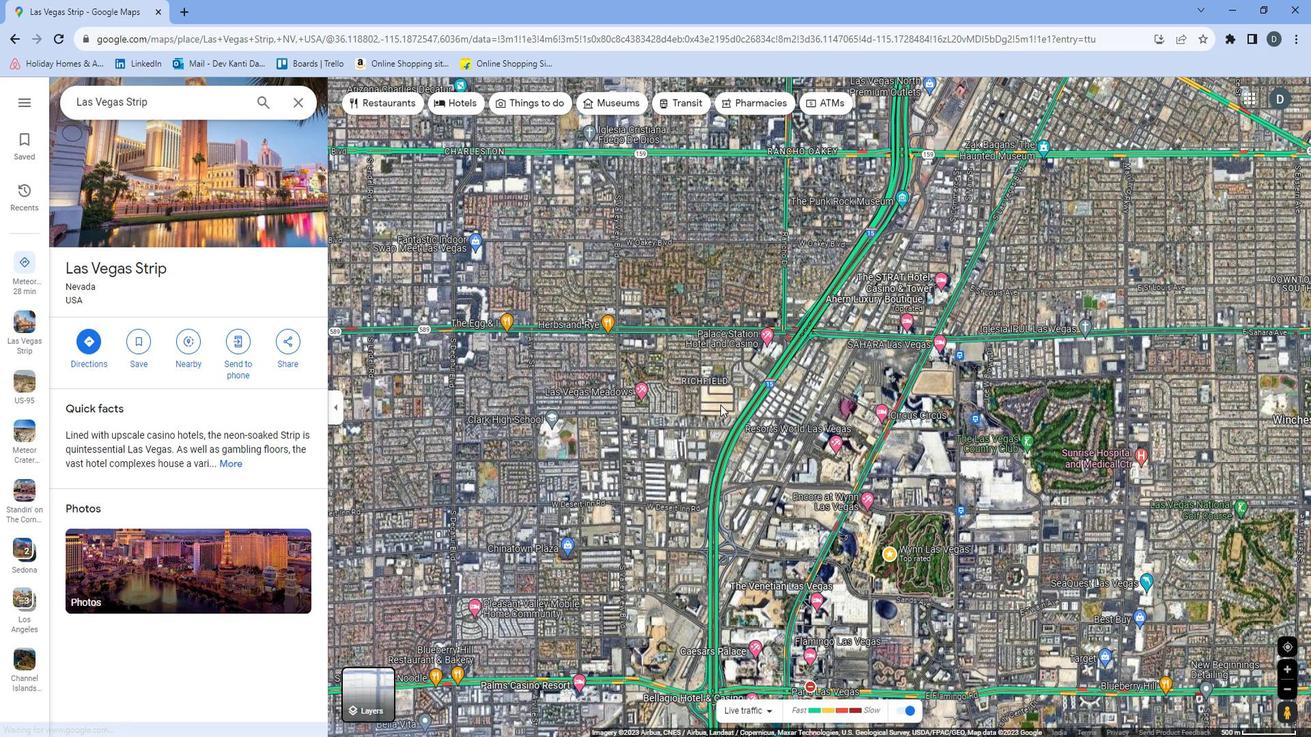
Action: Mouse moved to (839, 415)
Screenshot: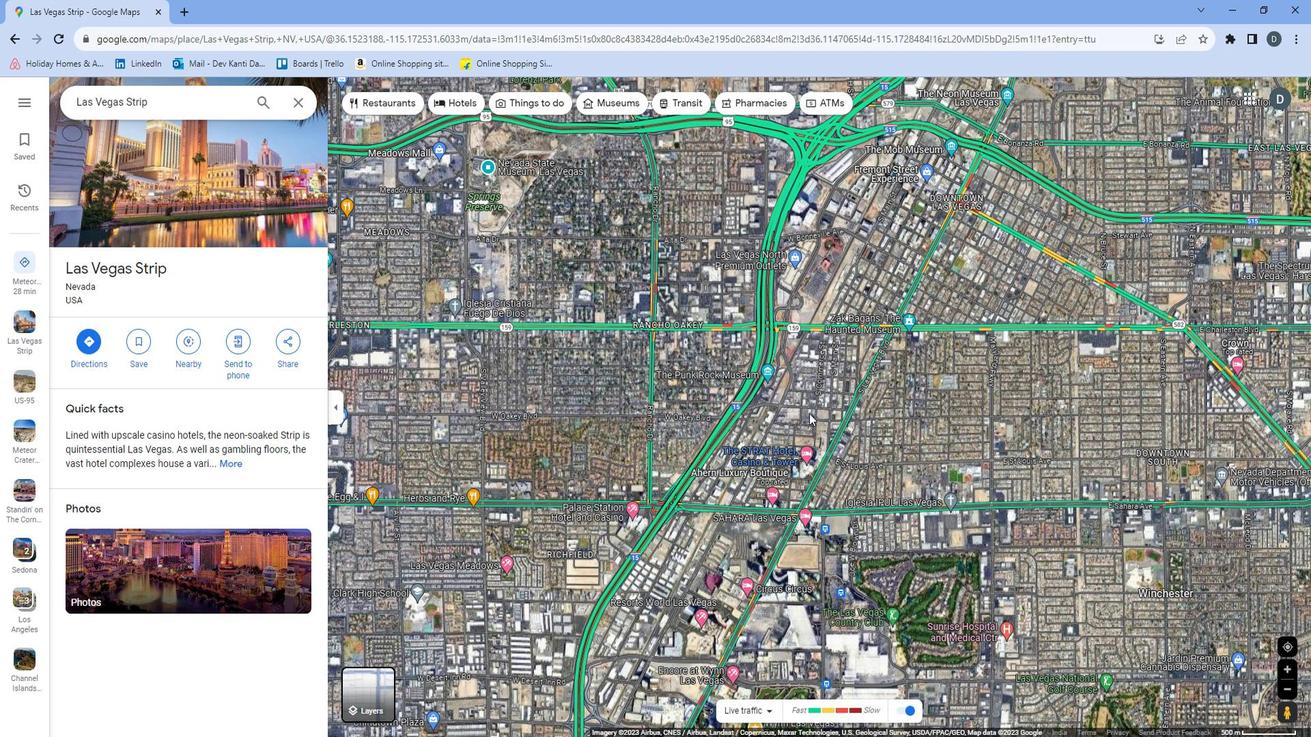 
Action: Mouse pressed left at (839, 415)
Screenshot: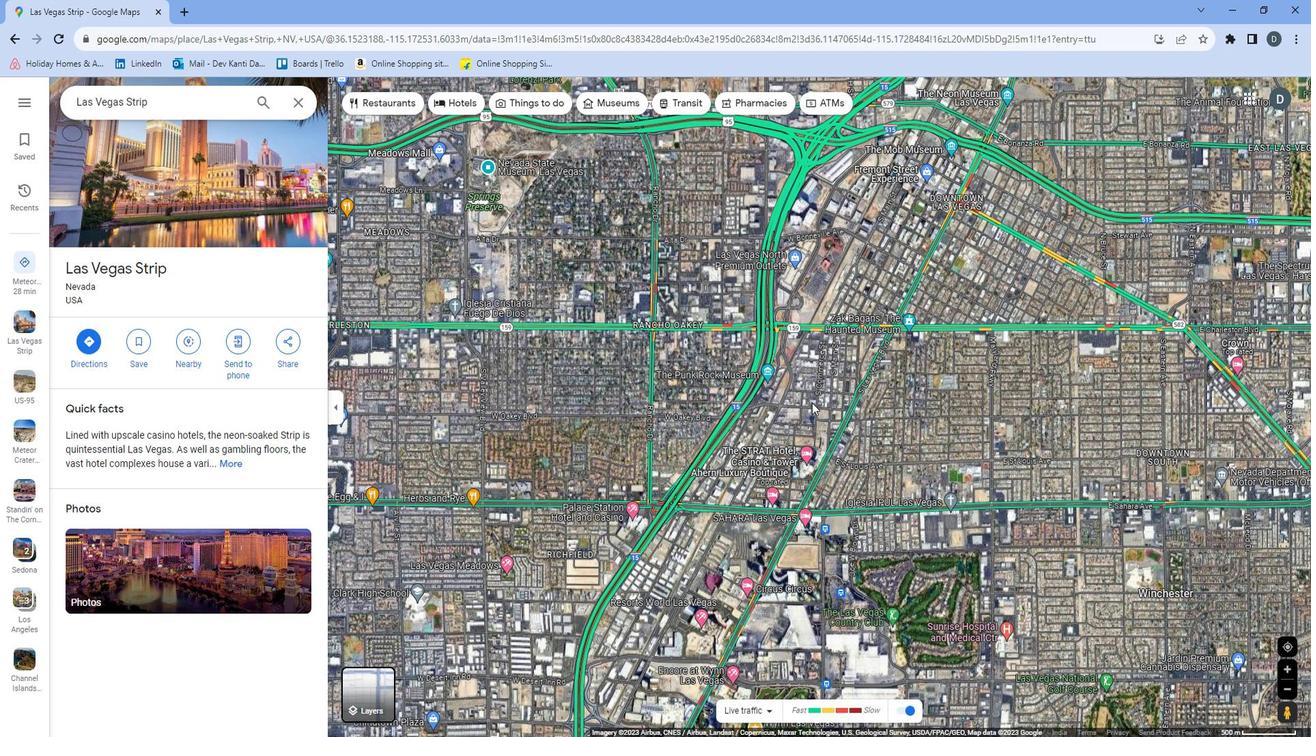 
Action: Mouse moved to (709, 462)
Screenshot: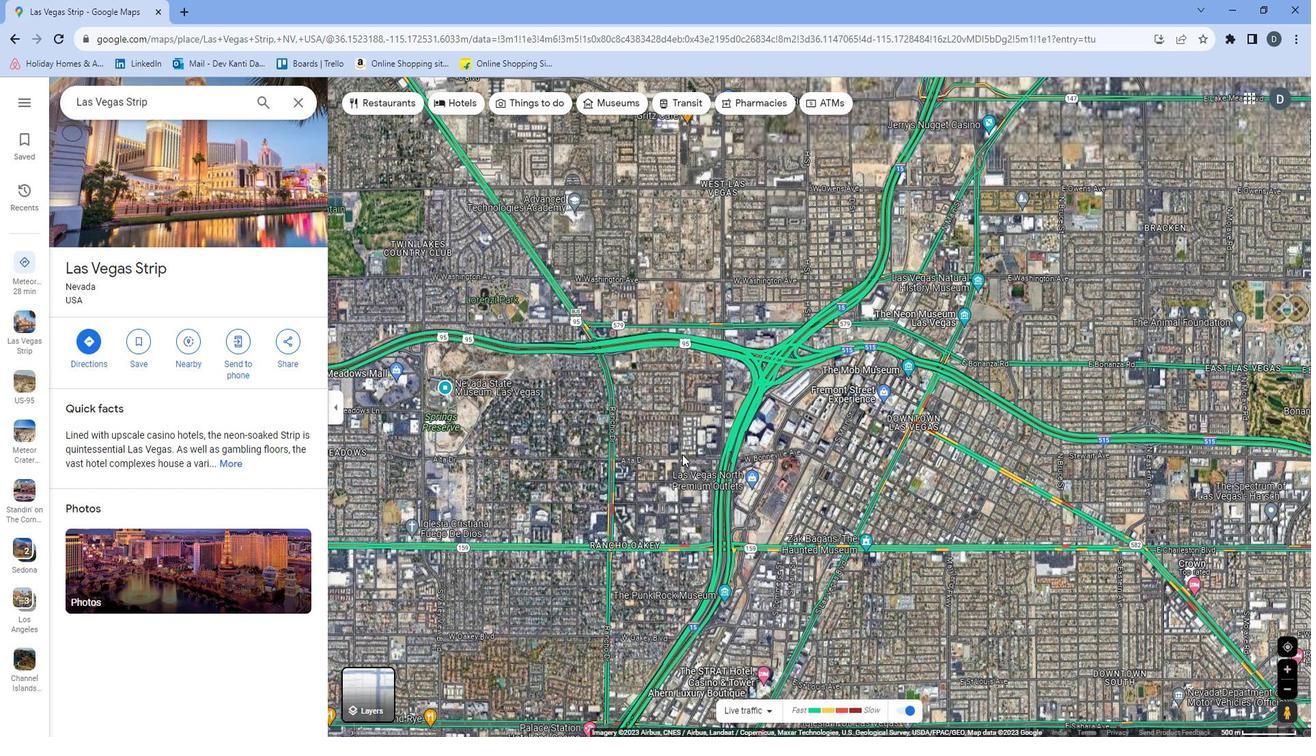 
Action: Mouse pressed left at (709, 462)
Screenshot: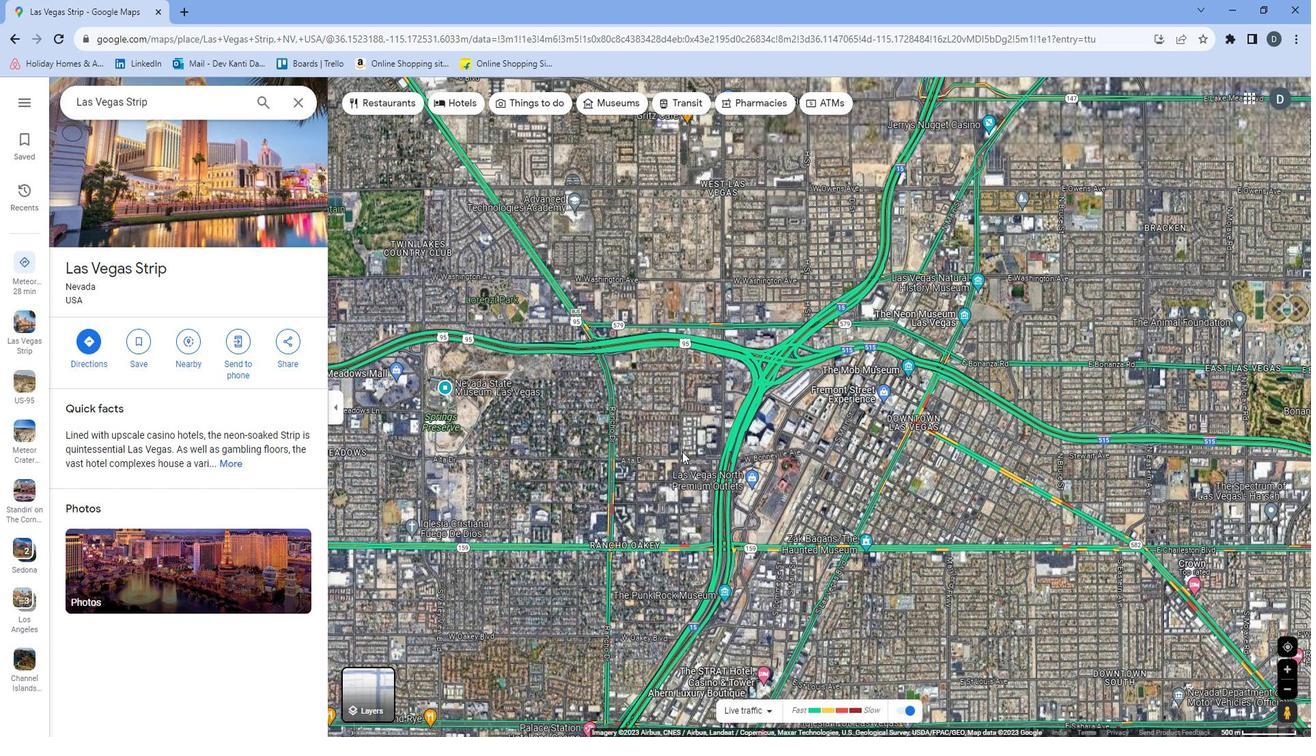 
Action: Mouse moved to (865, 403)
Screenshot: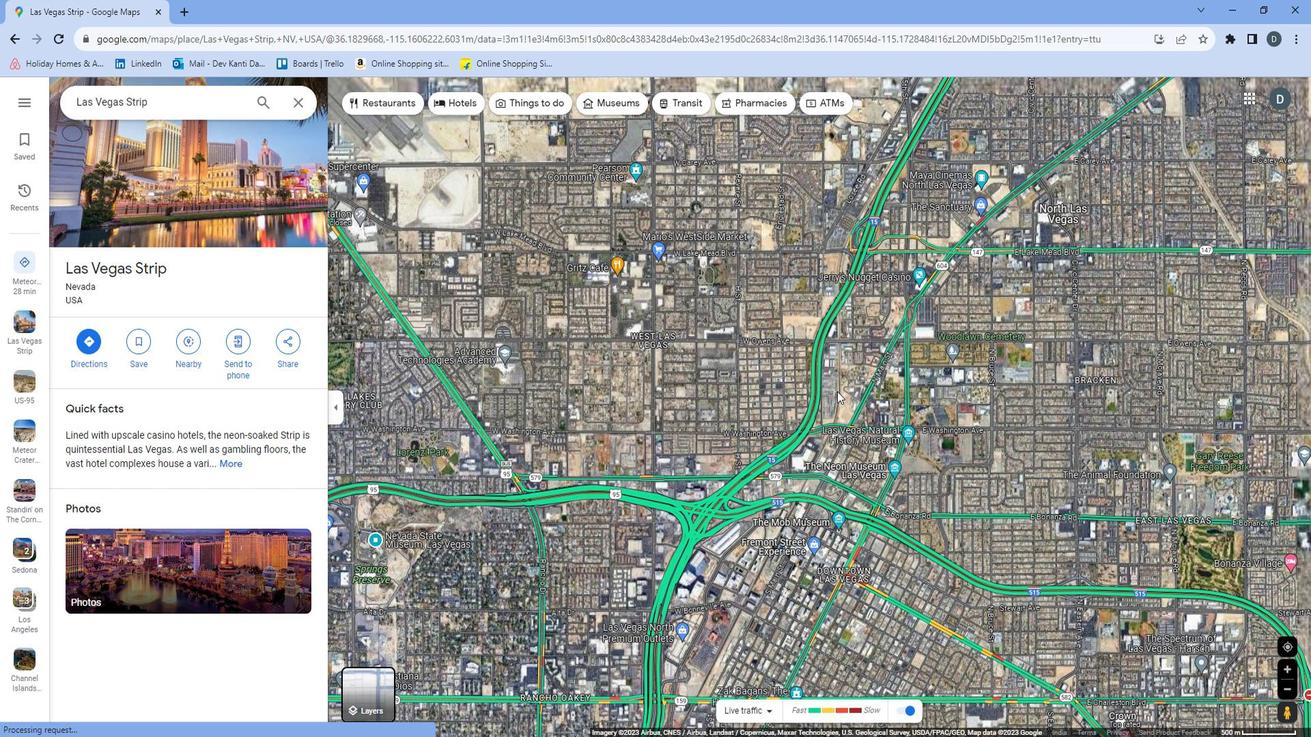 
Action: Mouse pressed left at (865, 403)
Screenshot: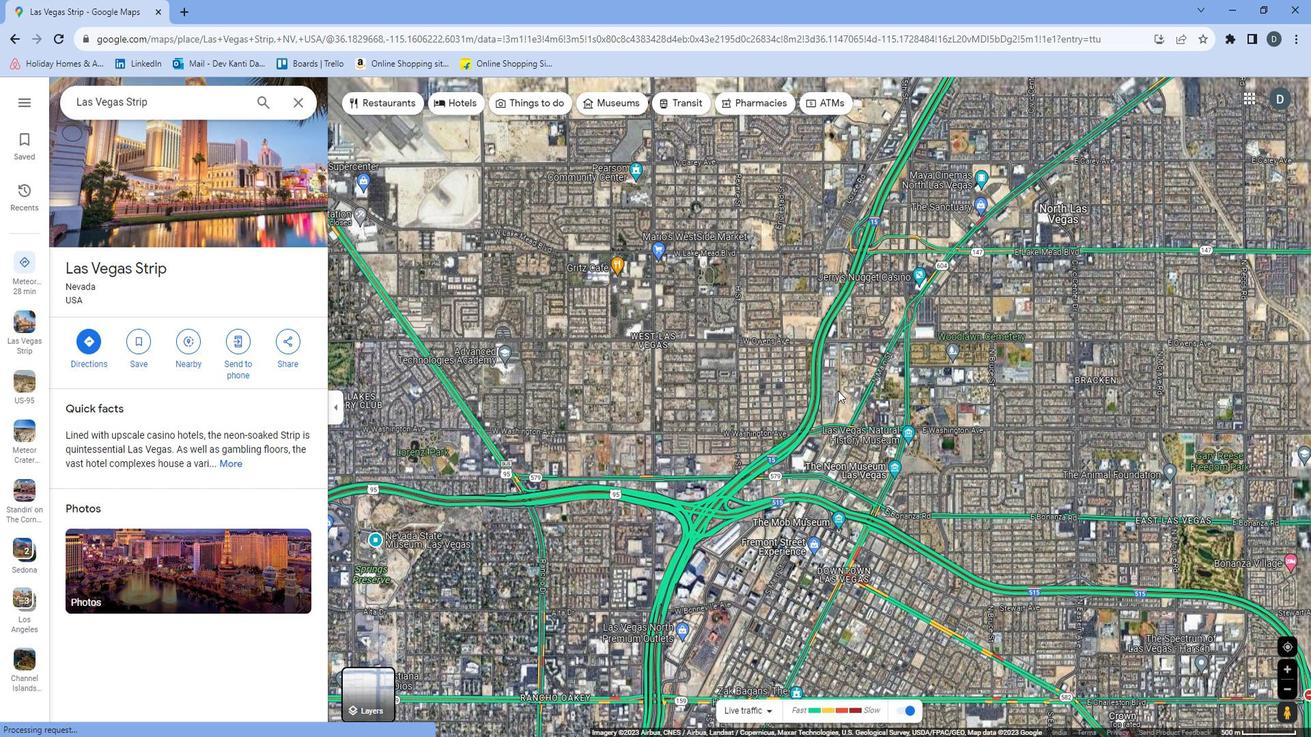 
Action: Mouse moved to (915, 465)
Screenshot: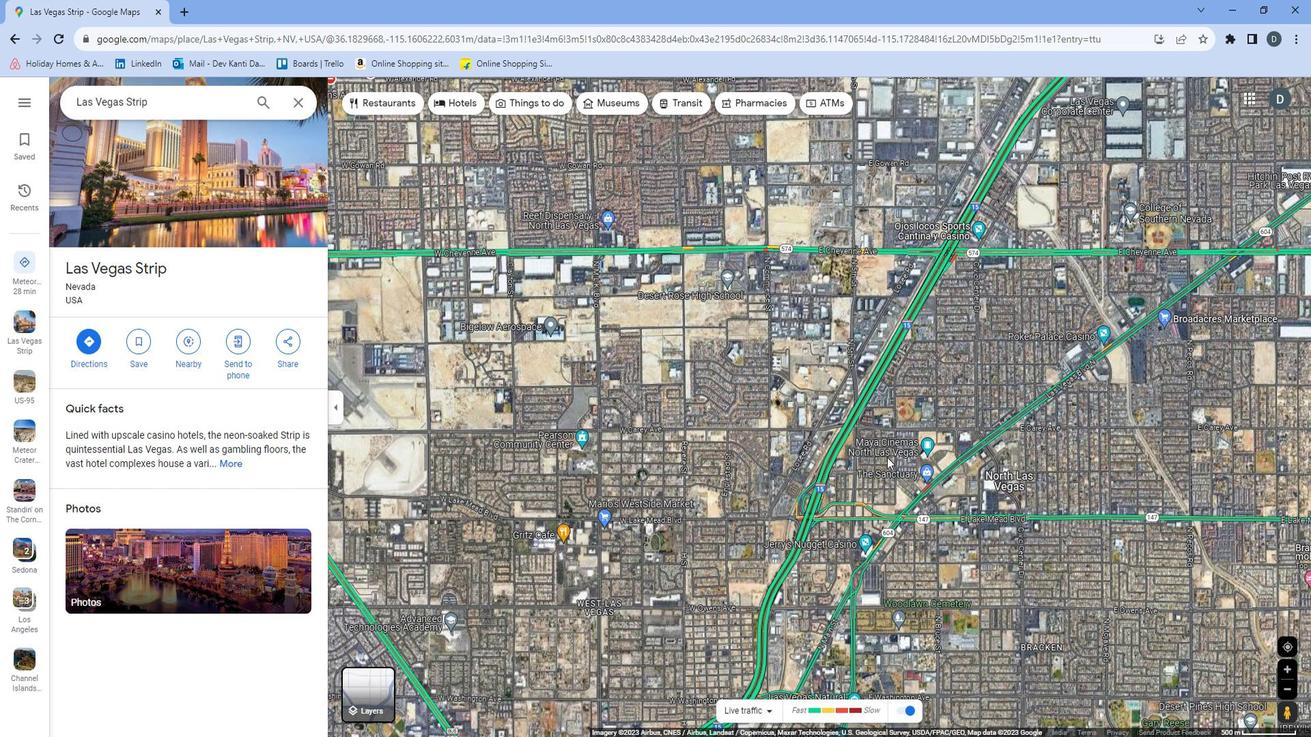 
Action: Mouse scrolled (915, 465) with delta (0, 0)
Screenshot: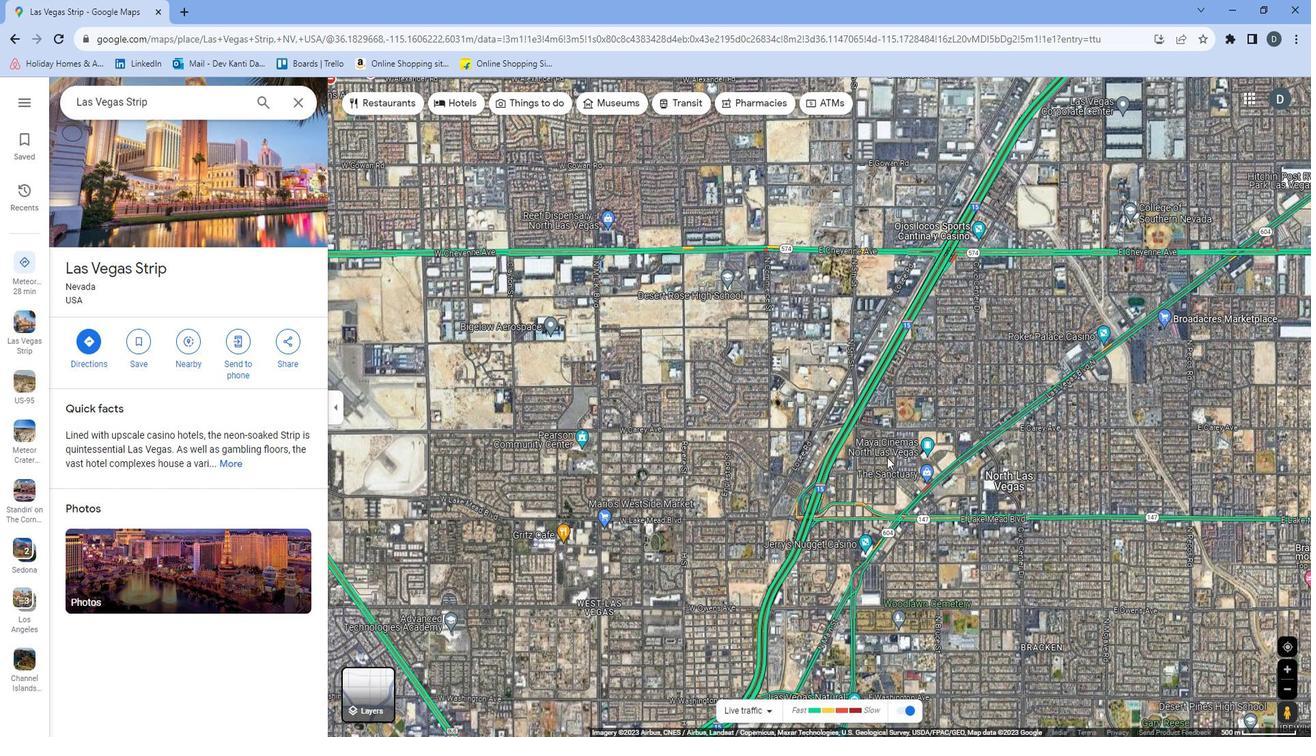 
Action: Mouse scrolled (915, 465) with delta (0, 0)
Screenshot: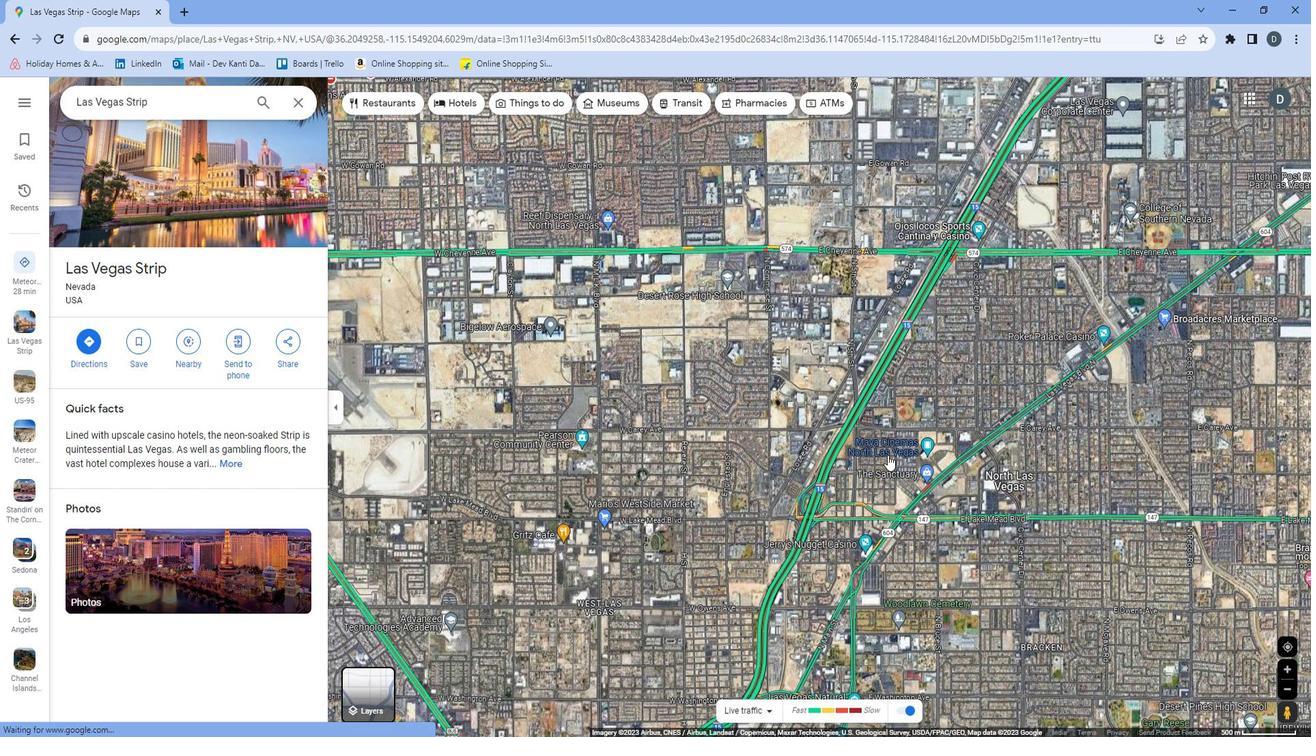 
Action: Mouse moved to (916, 465)
Screenshot: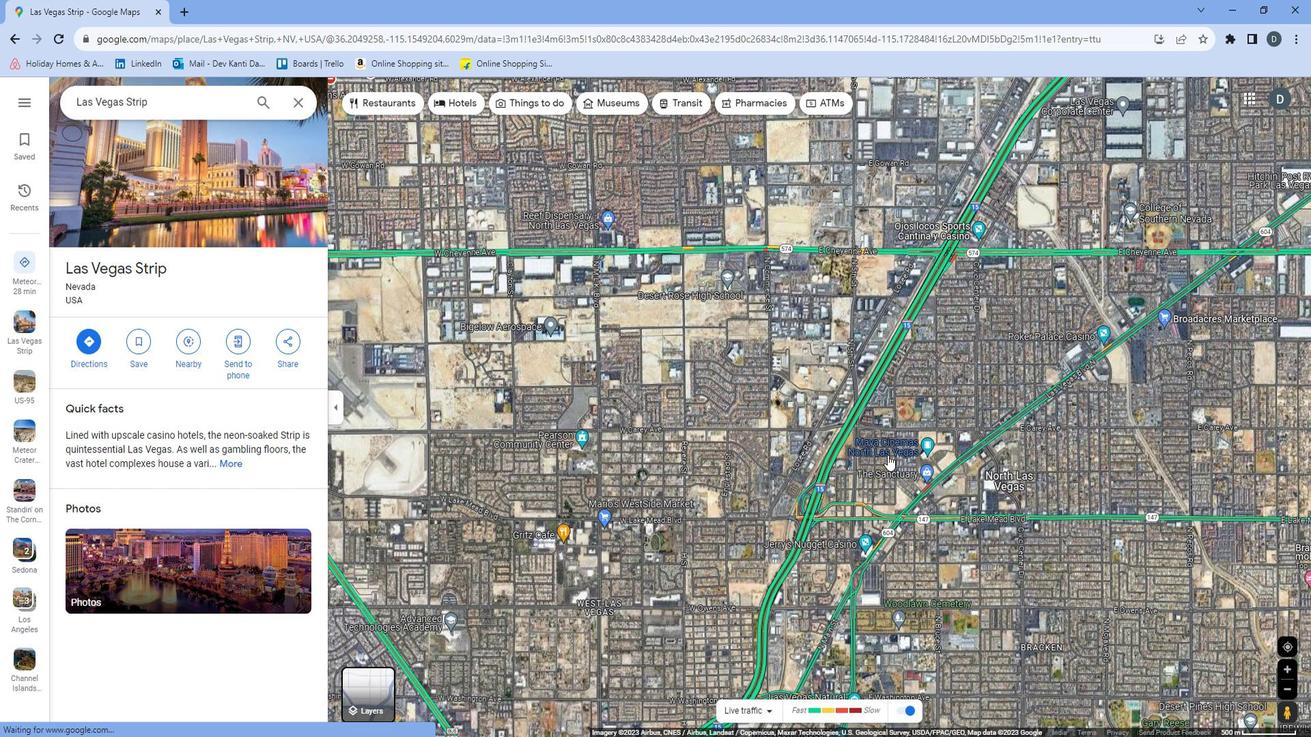 
Action: Mouse scrolled (916, 465) with delta (0, 0)
Screenshot: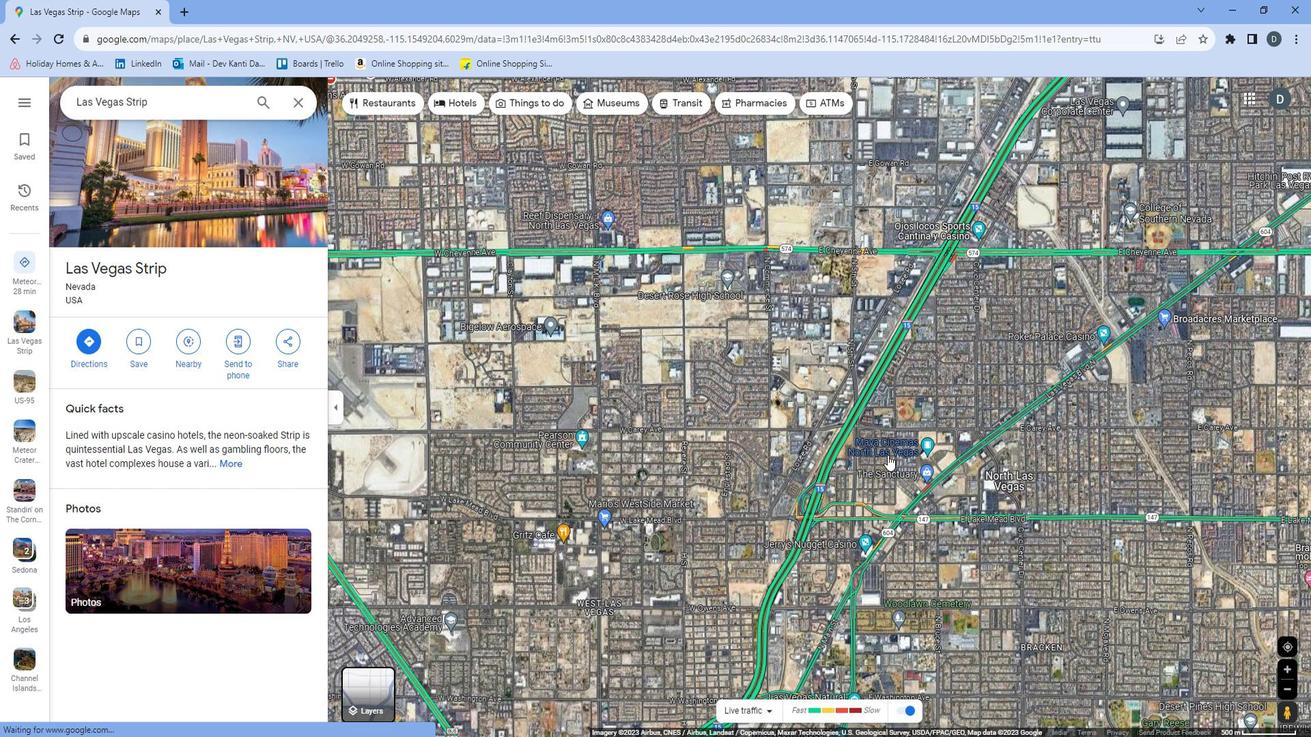 
Action: Mouse moved to (1094, 435)
Screenshot: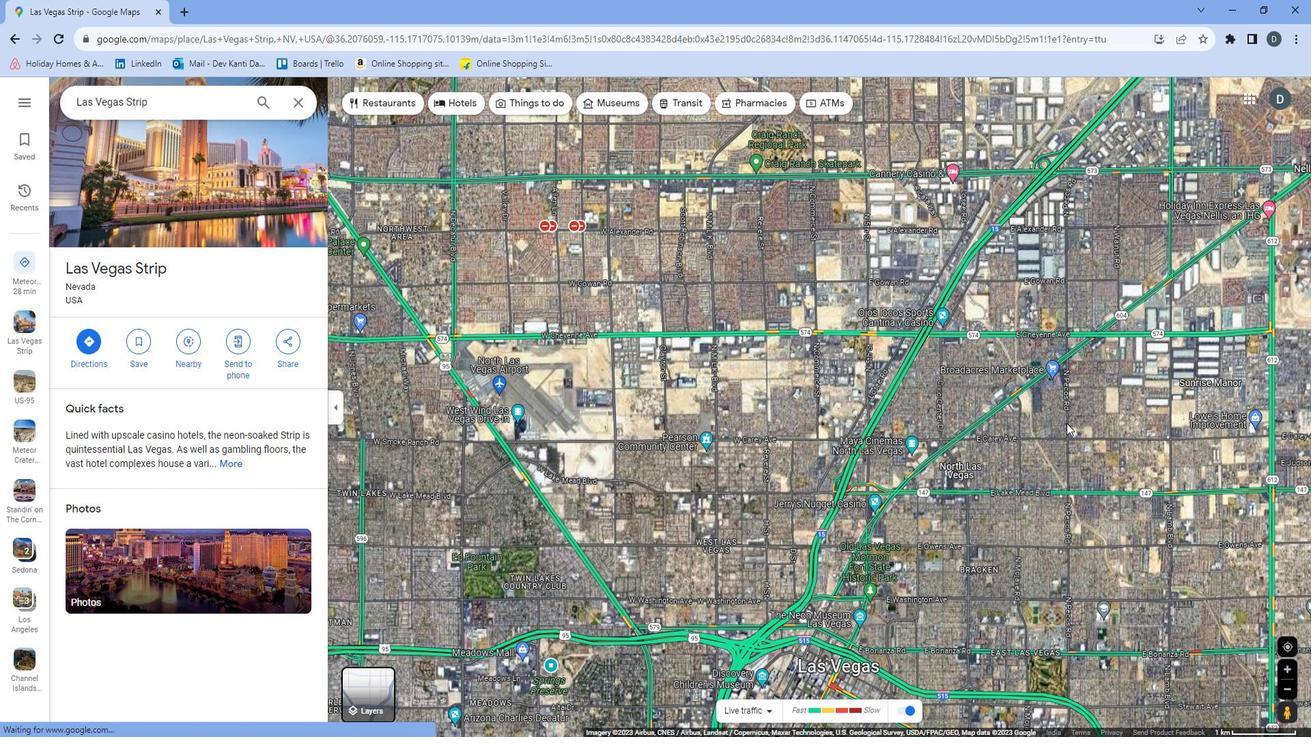 
Action: Mouse pressed left at (1094, 435)
Screenshot: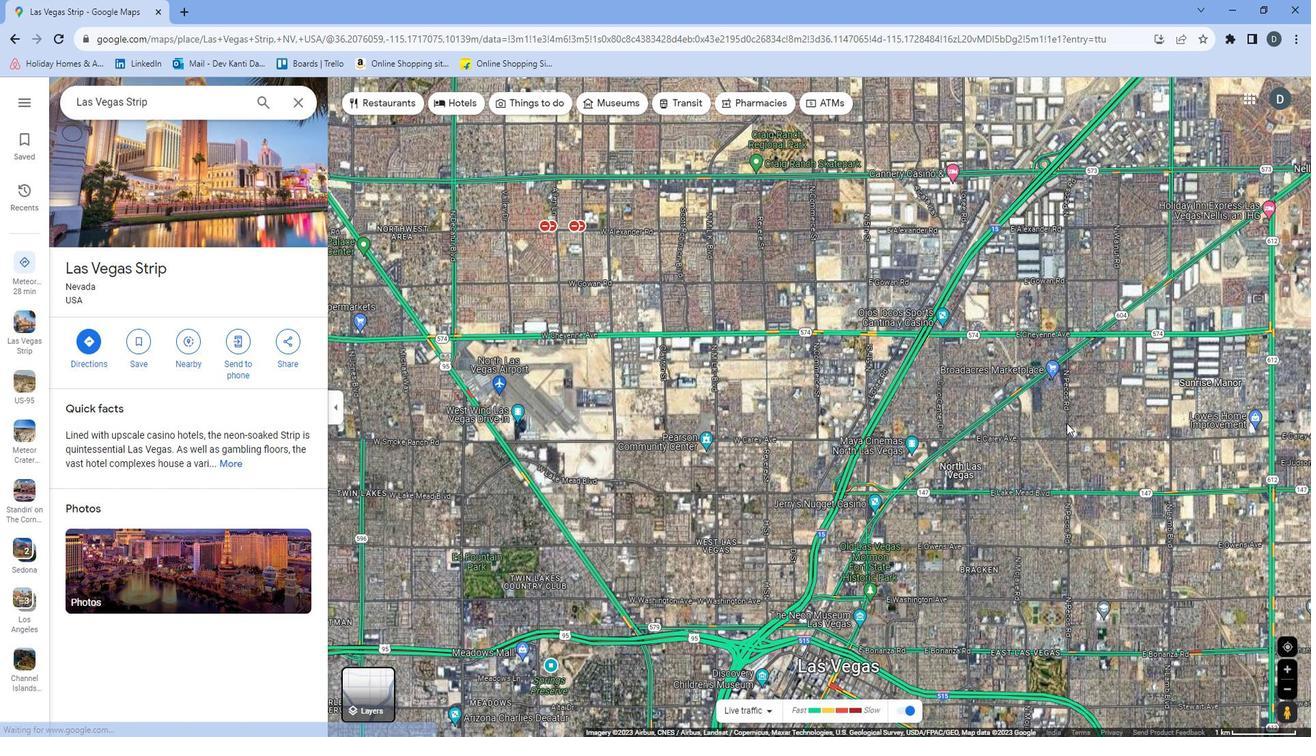 
Action: Mouse moved to (1015, 569)
Screenshot: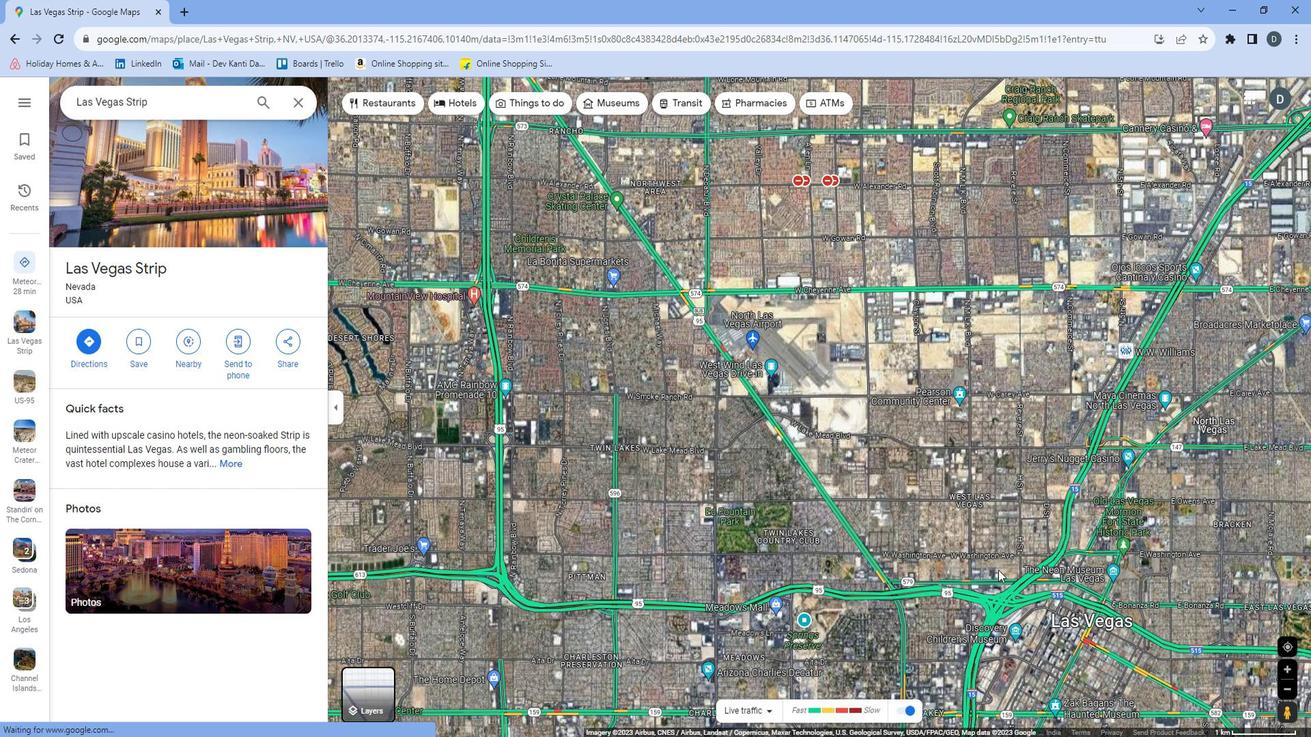 
Action: Mouse pressed left at (1015, 569)
Screenshot: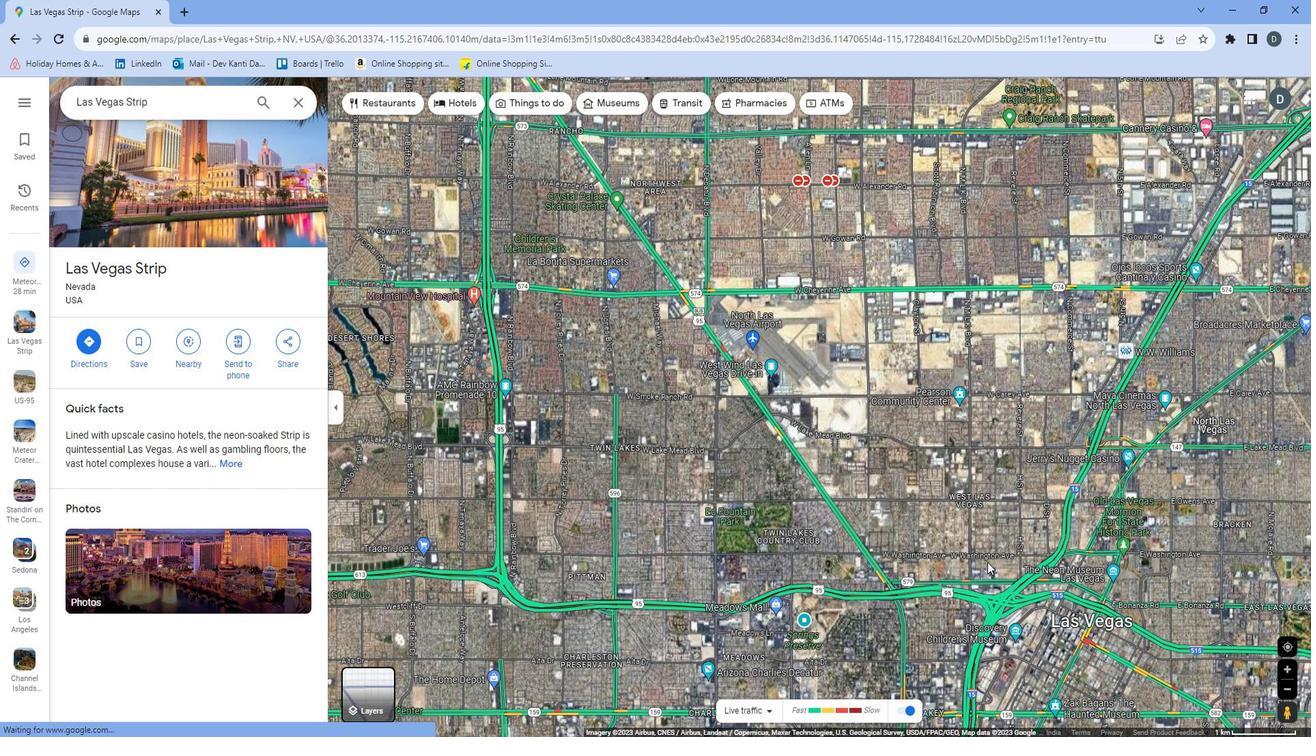
Action: Mouse moved to (976, 450)
Screenshot: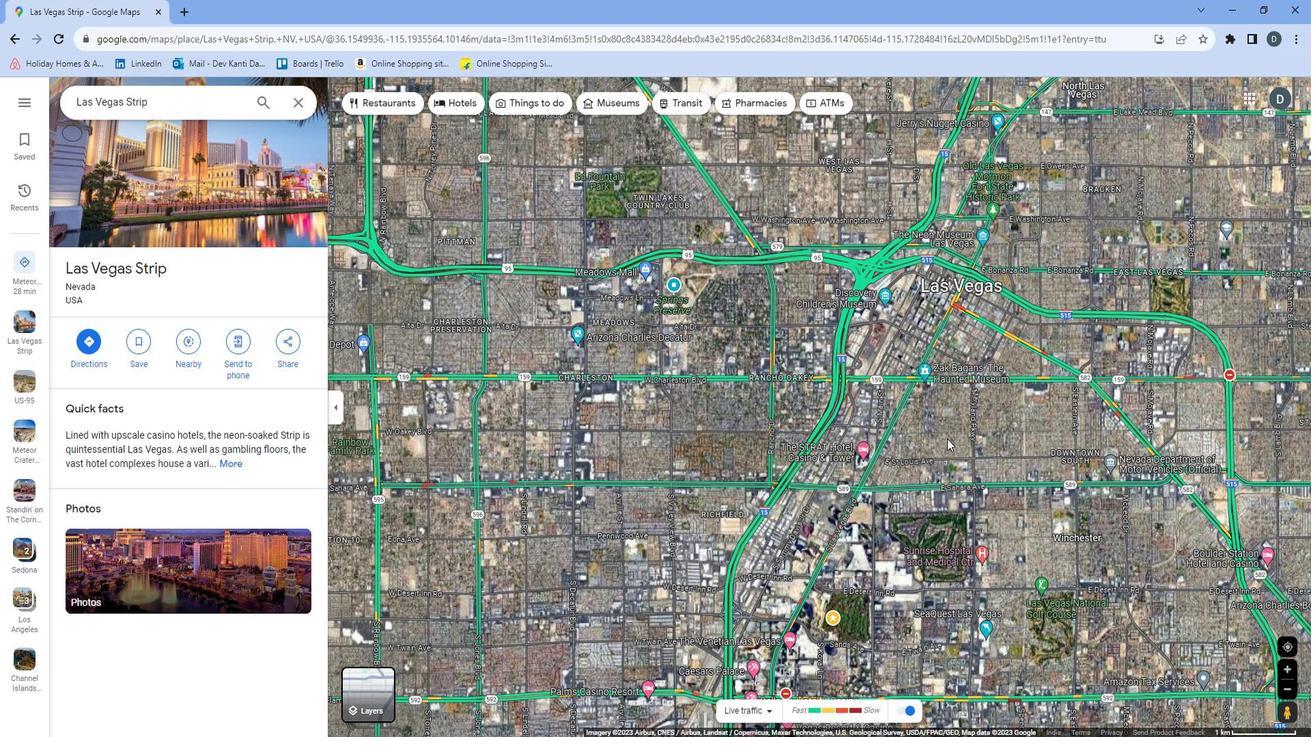 
Action: Mouse pressed left at (976, 450)
Screenshot: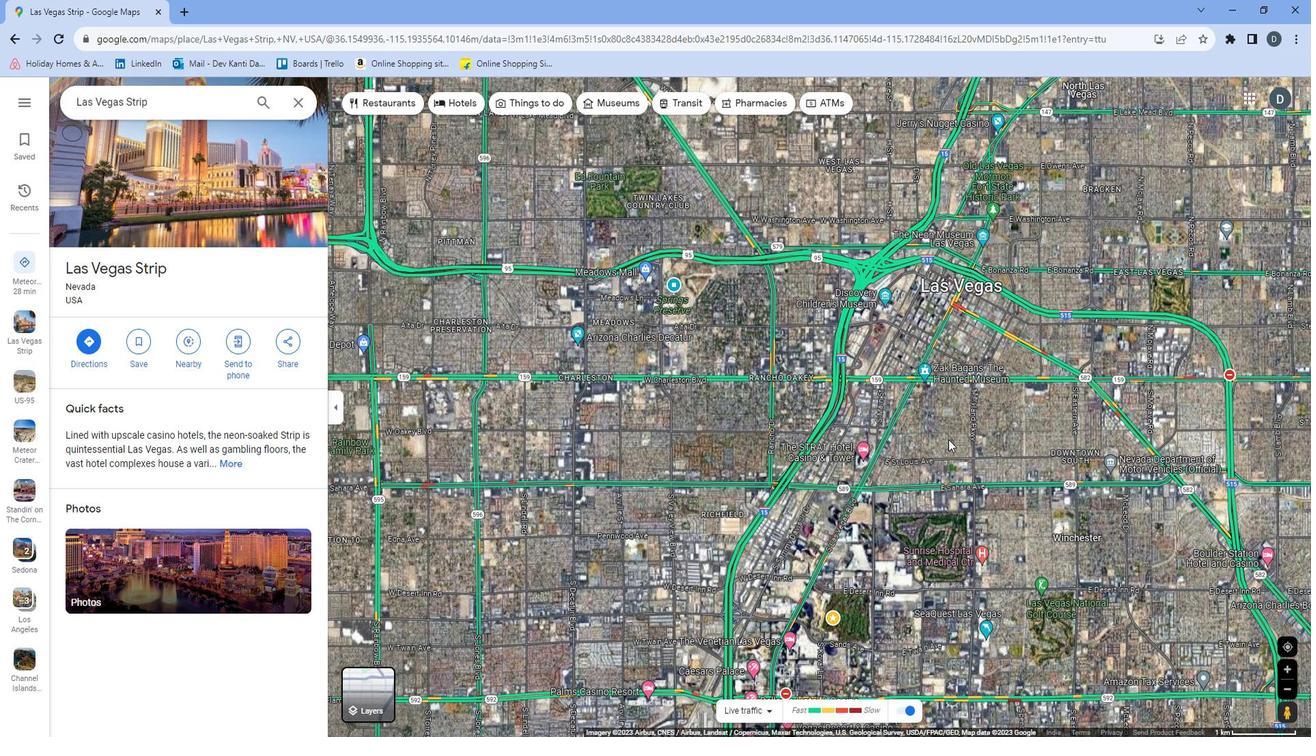 
Action: Mouse moved to (857, 362)
Screenshot: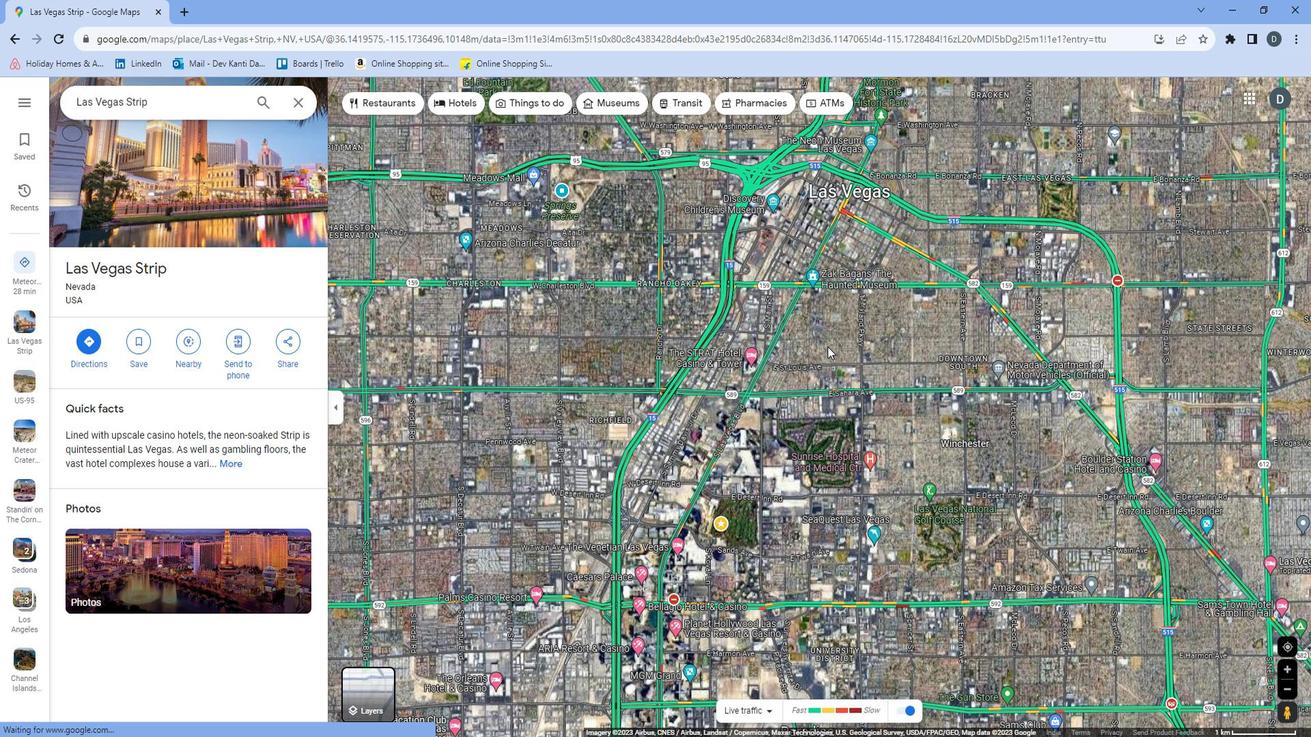 
Action: Mouse pressed left at (857, 362)
Screenshot: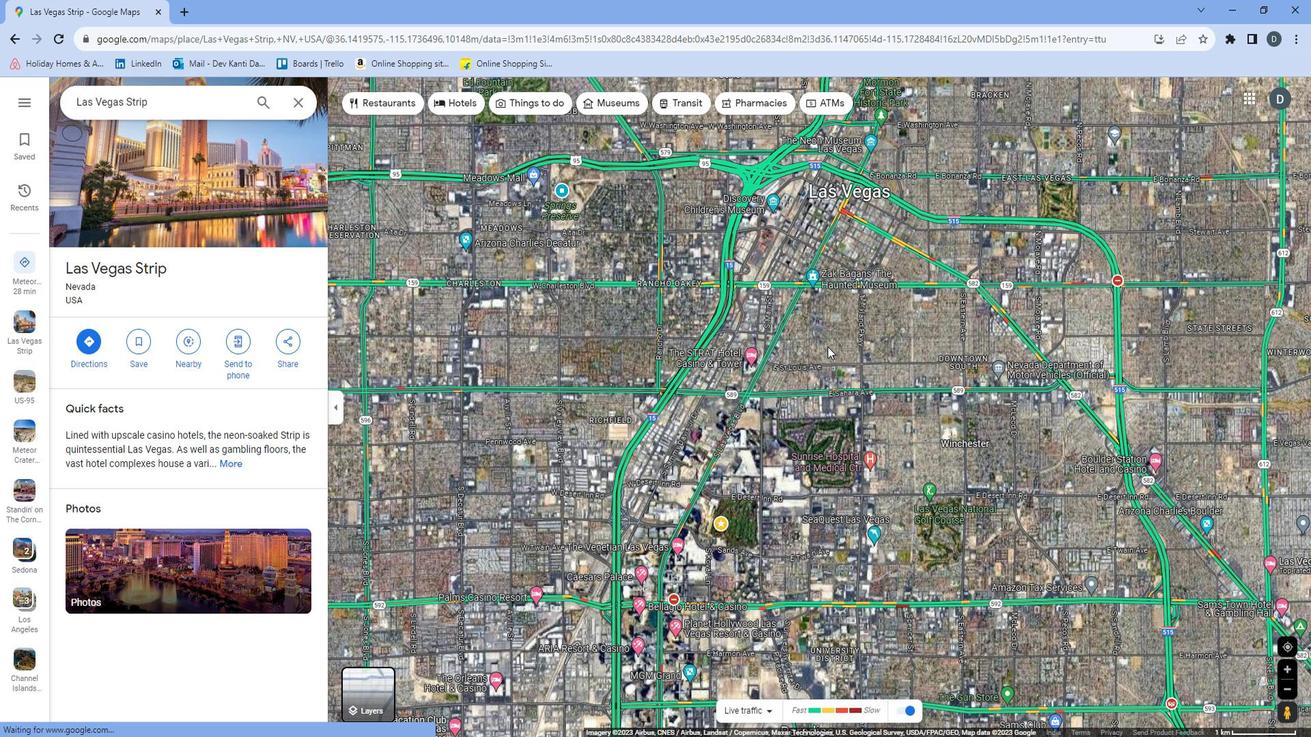 
Action: Mouse moved to (854, 400)
Screenshot: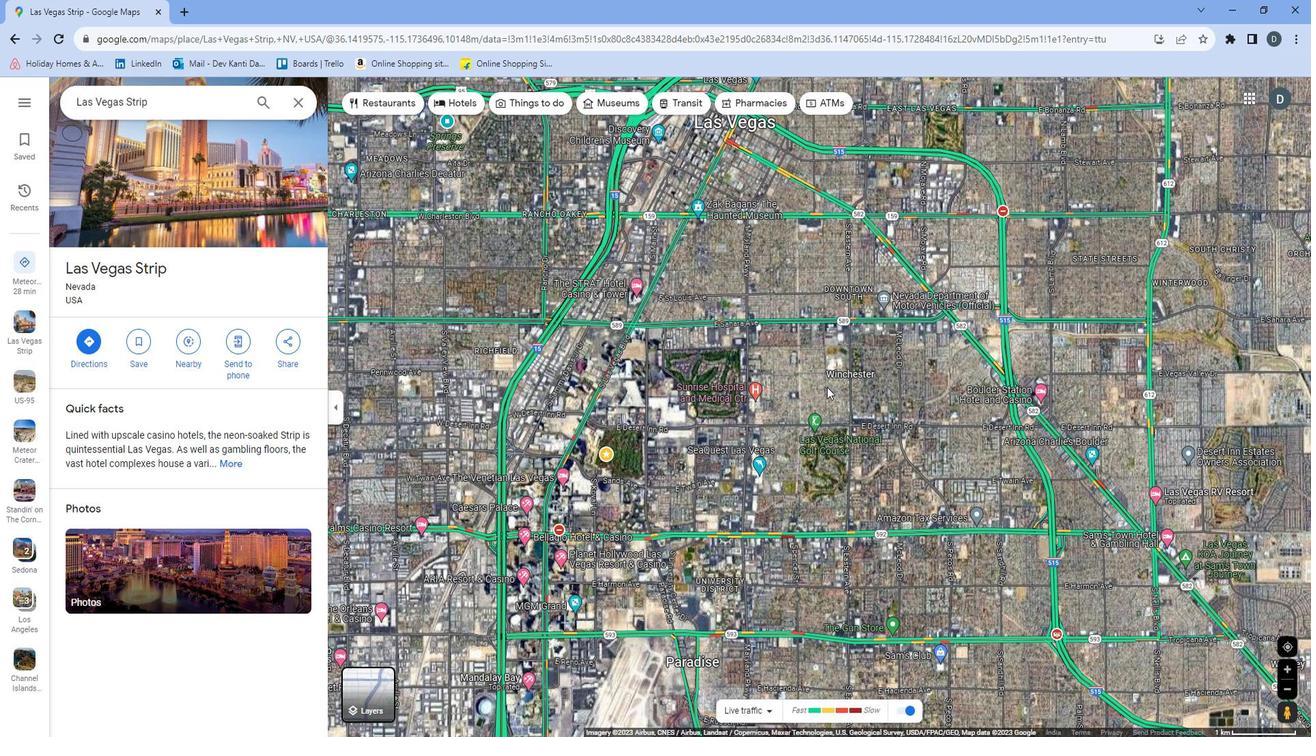 
Action: Mouse pressed left at (854, 400)
Screenshot: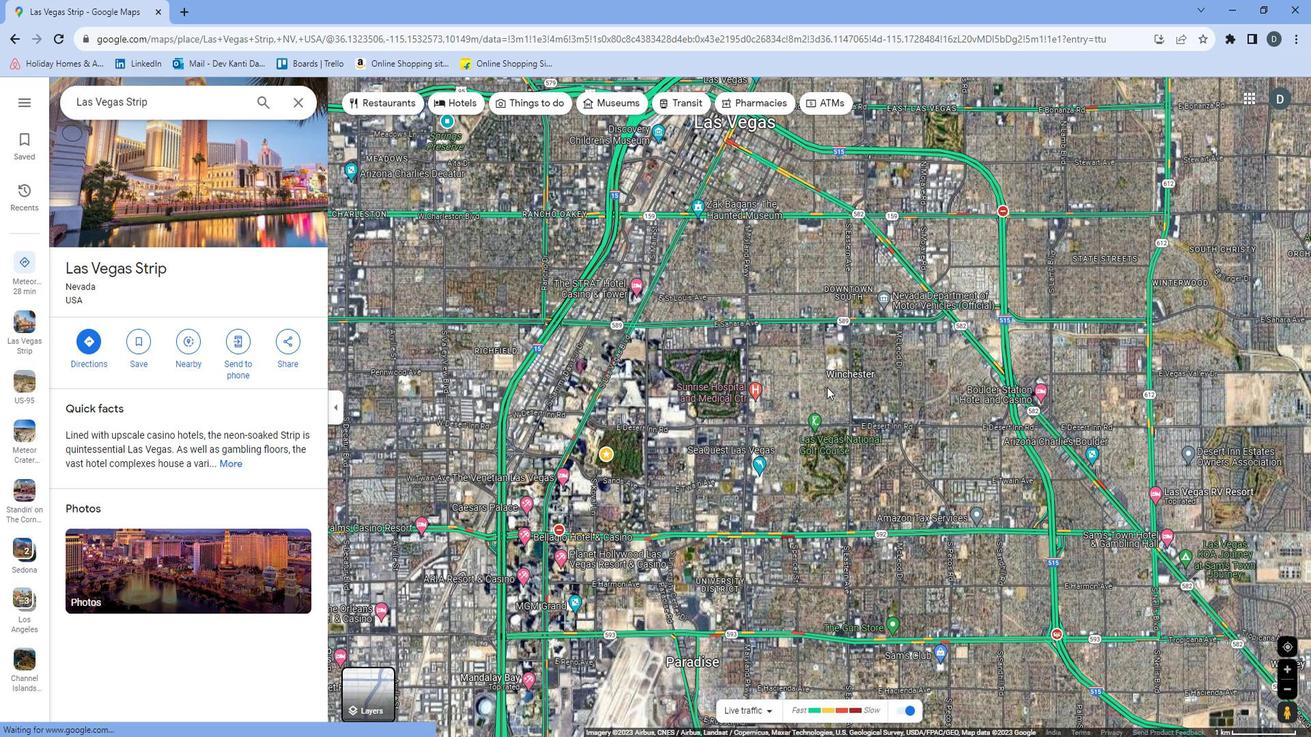 
Action: Mouse moved to (675, 489)
Screenshot: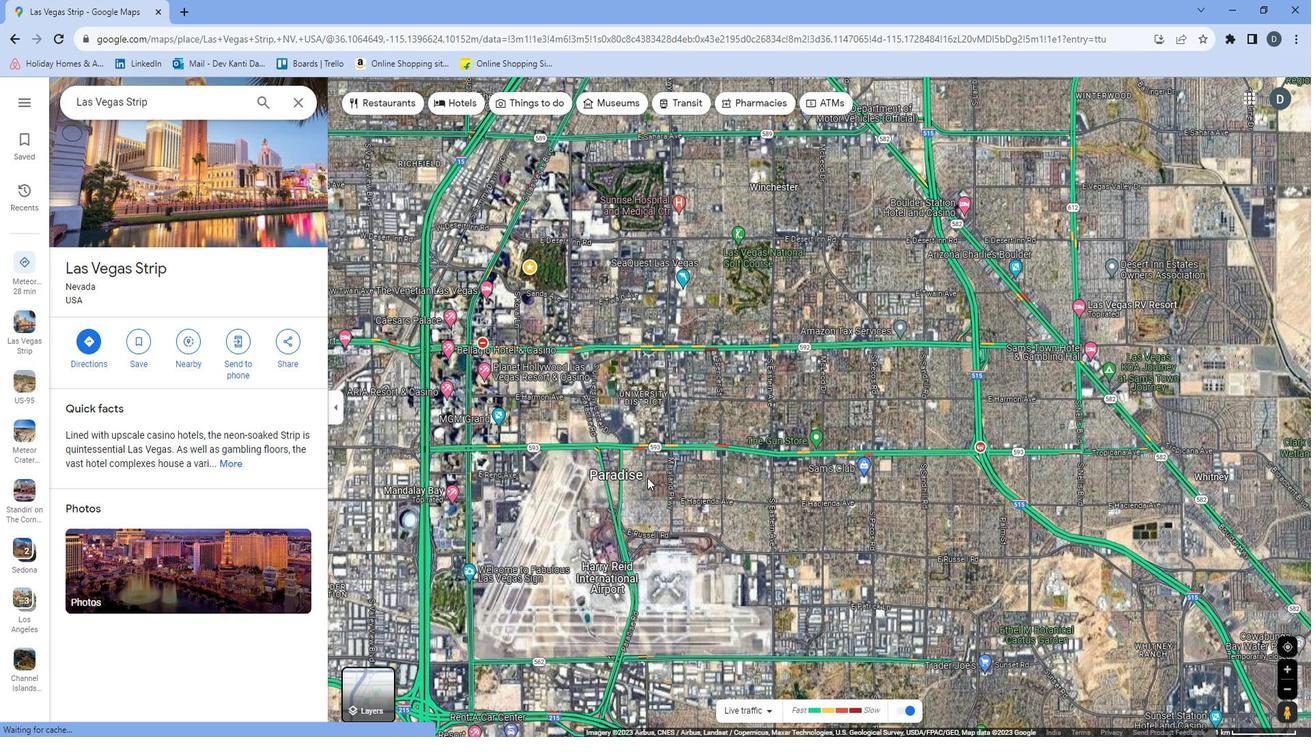 
Action: Mouse pressed left at (675, 489)
Screenshot: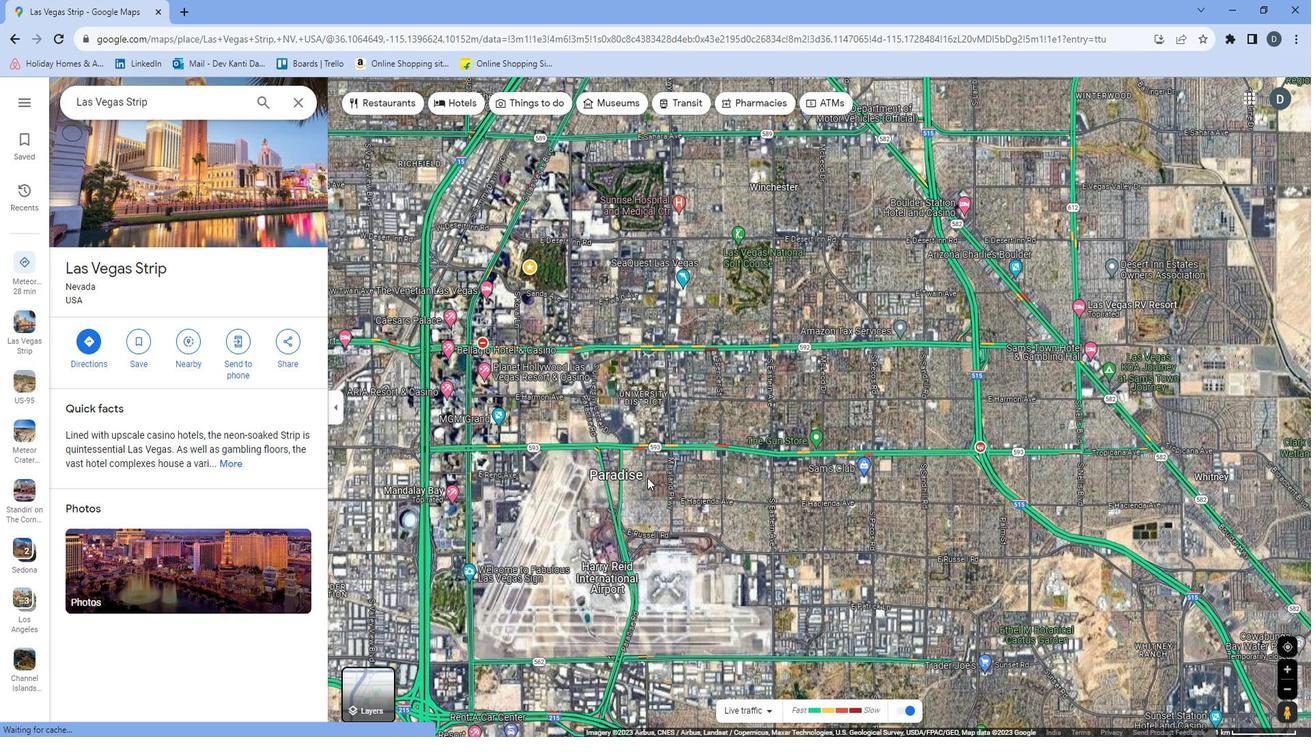 
Action: Mouse moved to (567, 558)
Screenshot: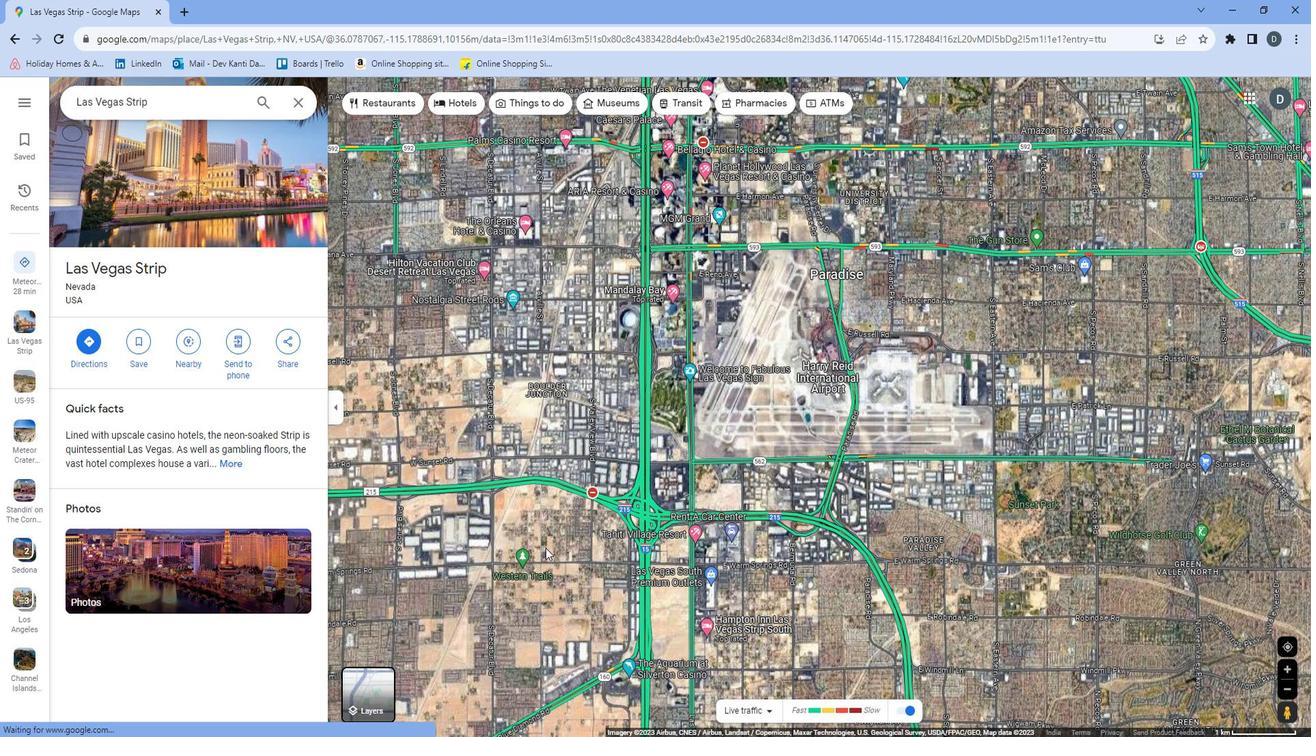 
Action: Mouse pressed left at (567, 558)
Screenshot: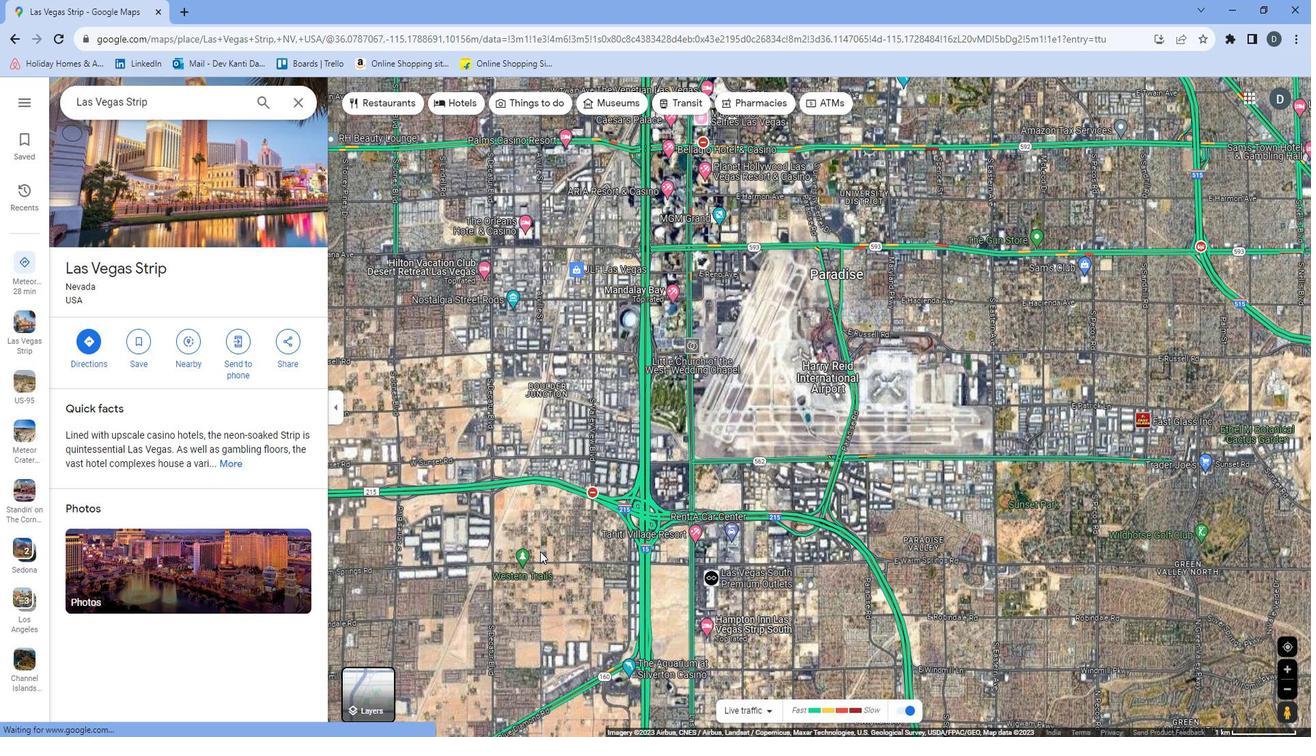 
Action: Mouse moved to (881, 460)
Screenshot: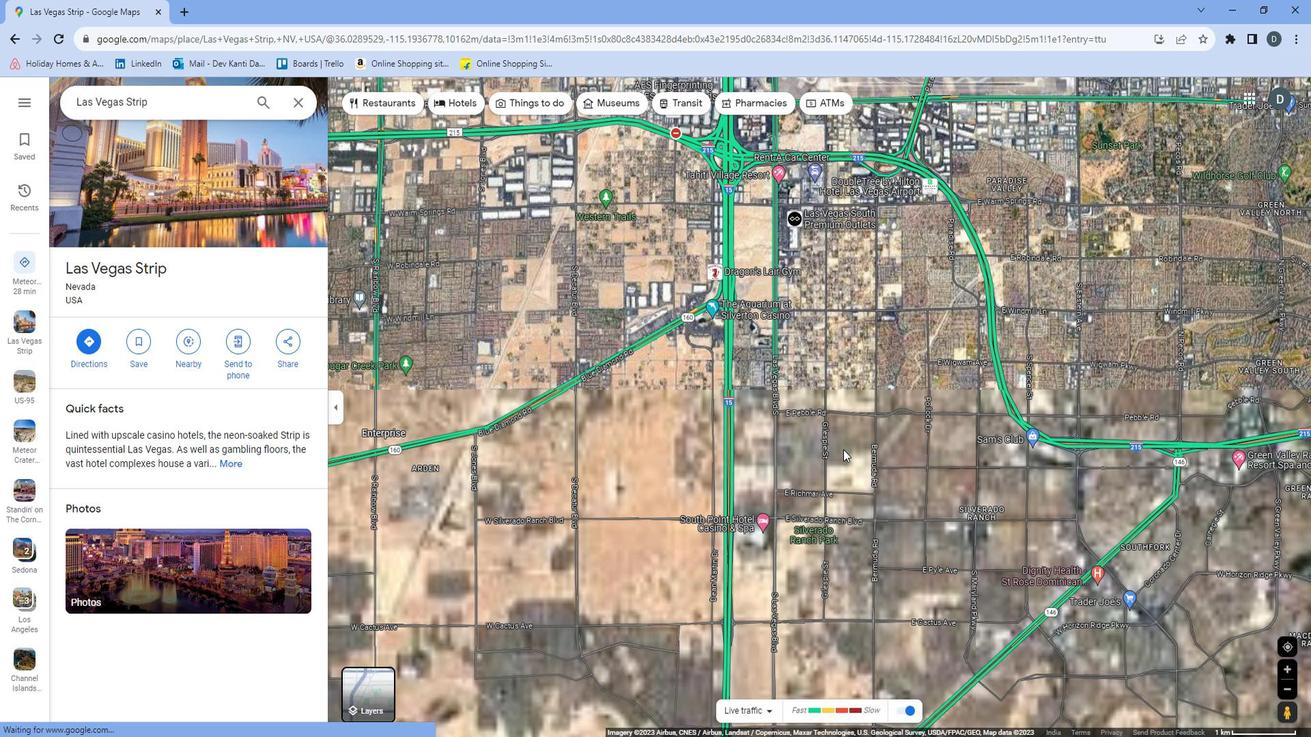 
Action: Mouse pressed left at (881, 460)
Screenshot: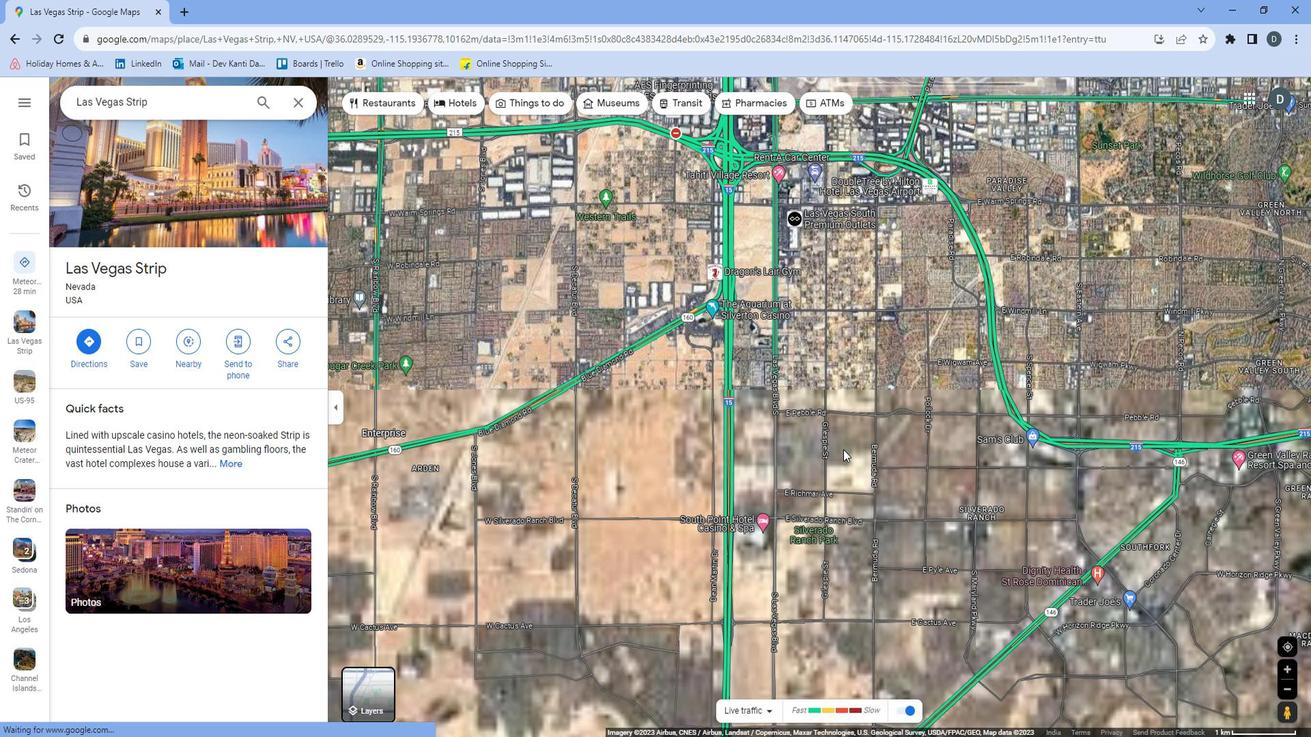 
Action: Mouse moved to (693, 267)
Screenshot: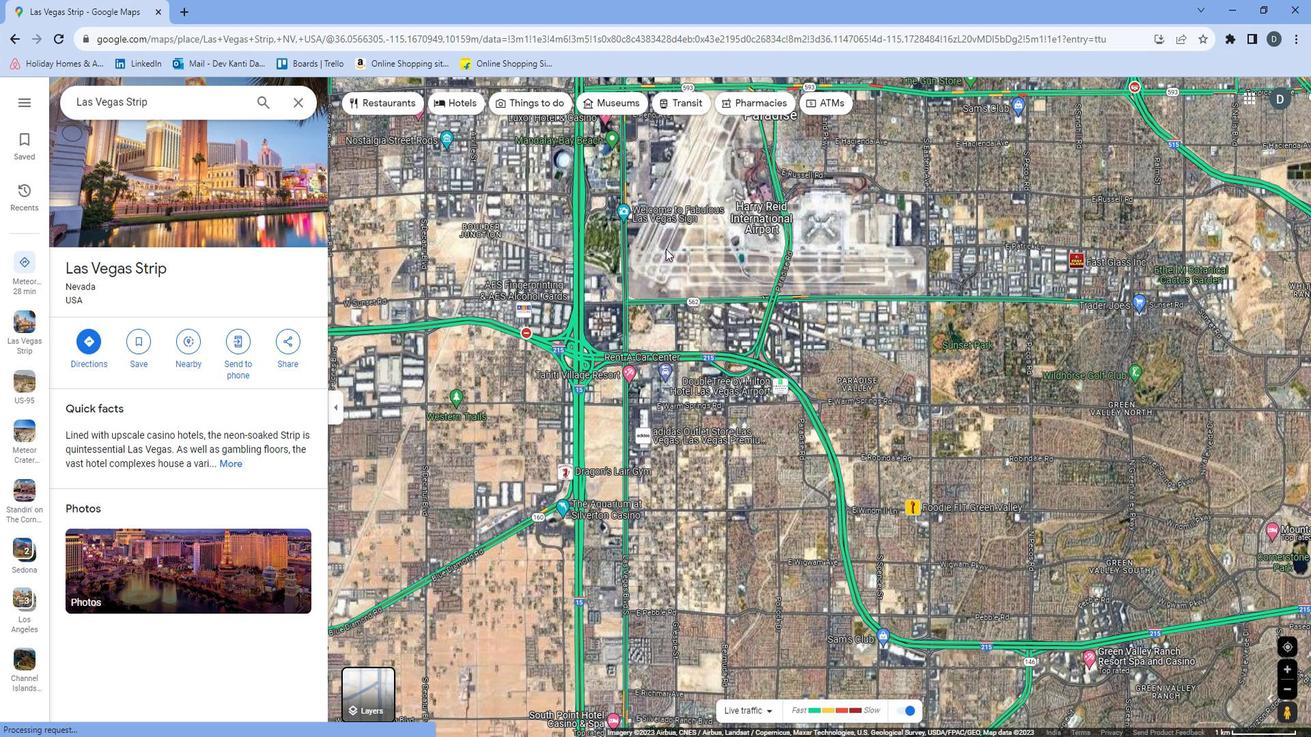 
Action: Mouse pressed left at (693, 267)
Screenshot: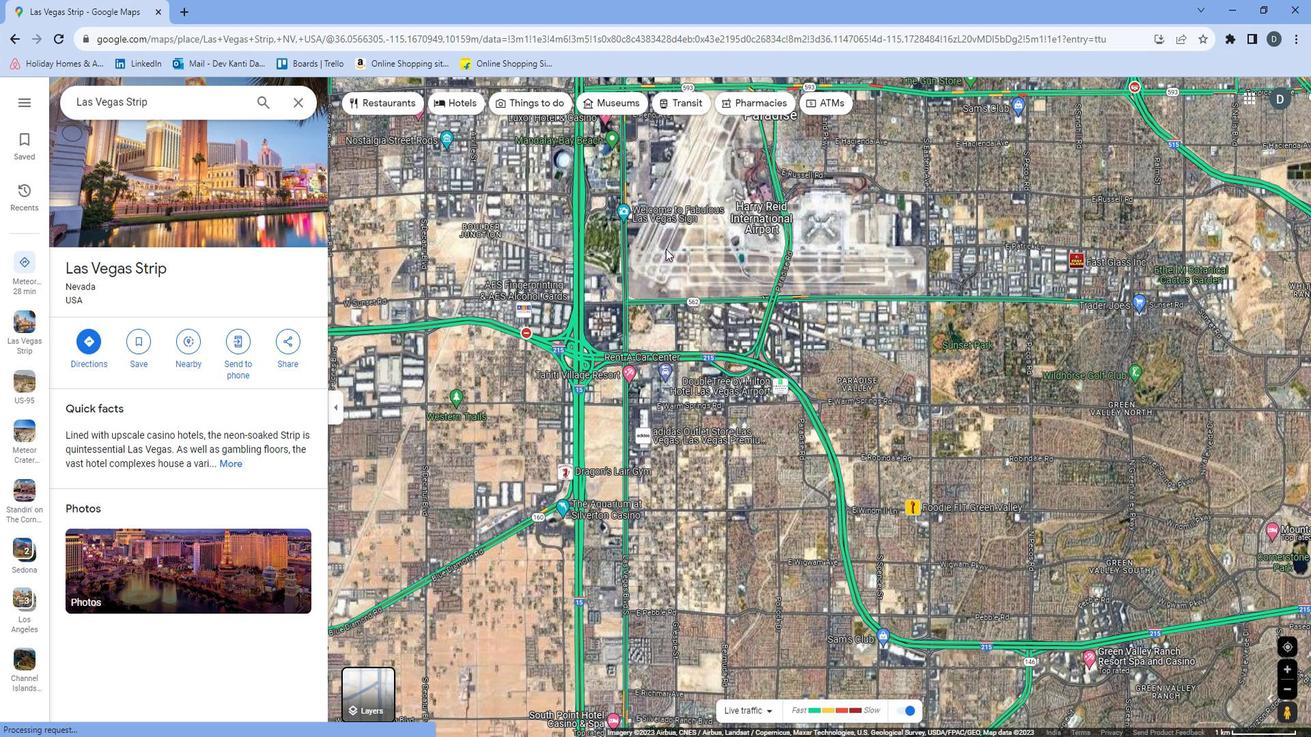 
Action: Mouse moved to (814, 381)
Screenshot: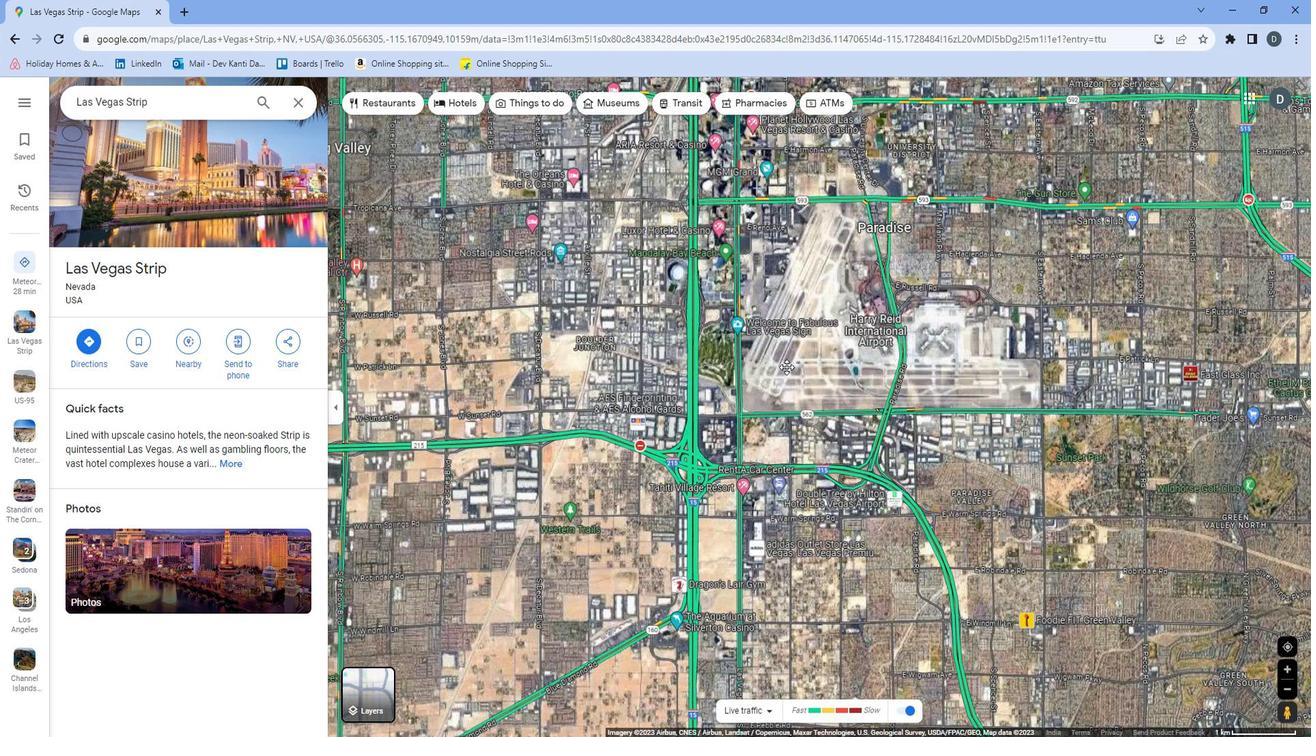 
